 Task: Add a signature Frank Clark containing With thanks and sincere wishes, Frank Clark to email address softage.1@softage.net and add a label Supplies
Action: Mouse moved to (401, 654)
Screenshot: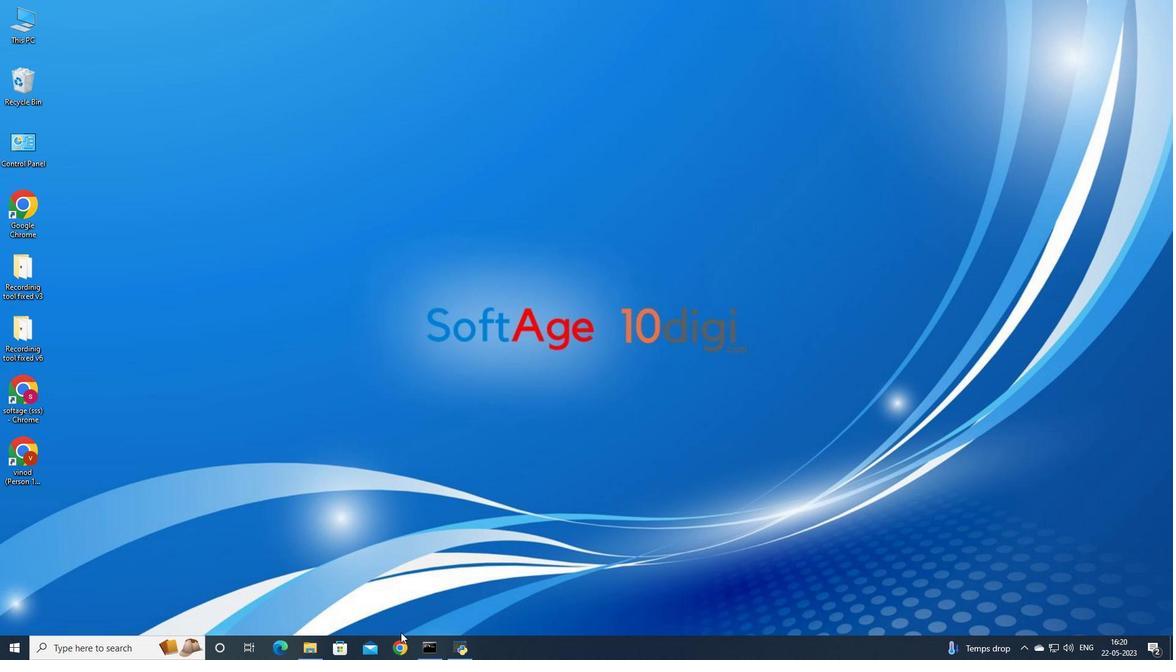 
Action: Mouse pressed left at (401, 654)
Screenshot: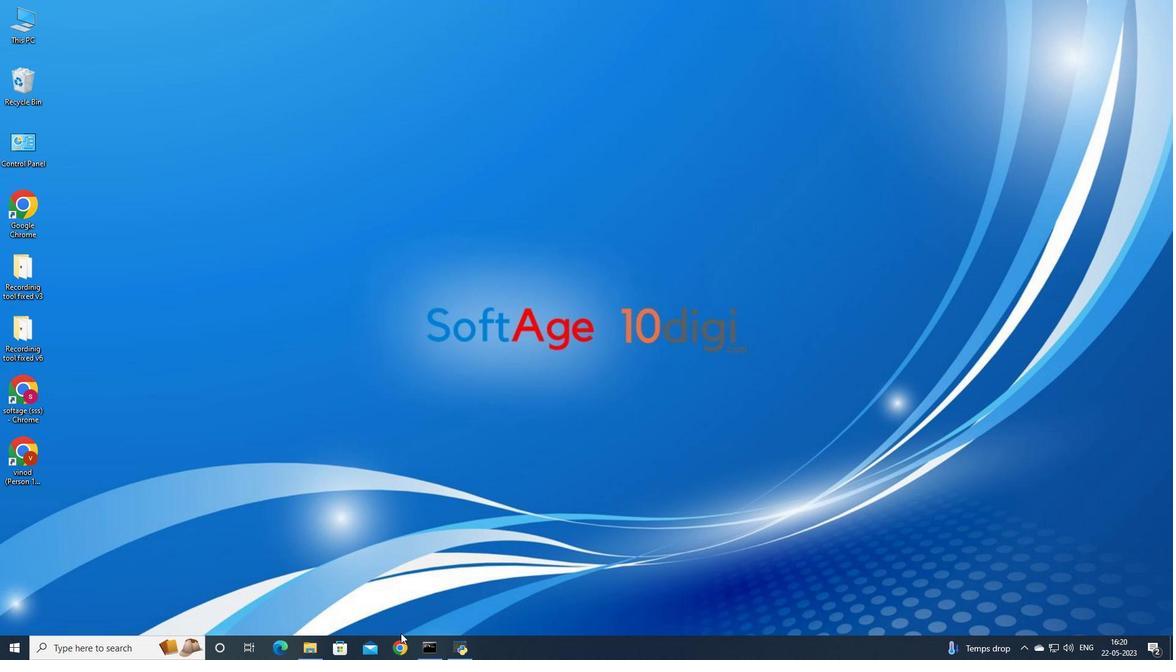 
Action: Mouse moved to (562, 401)
Screenshot: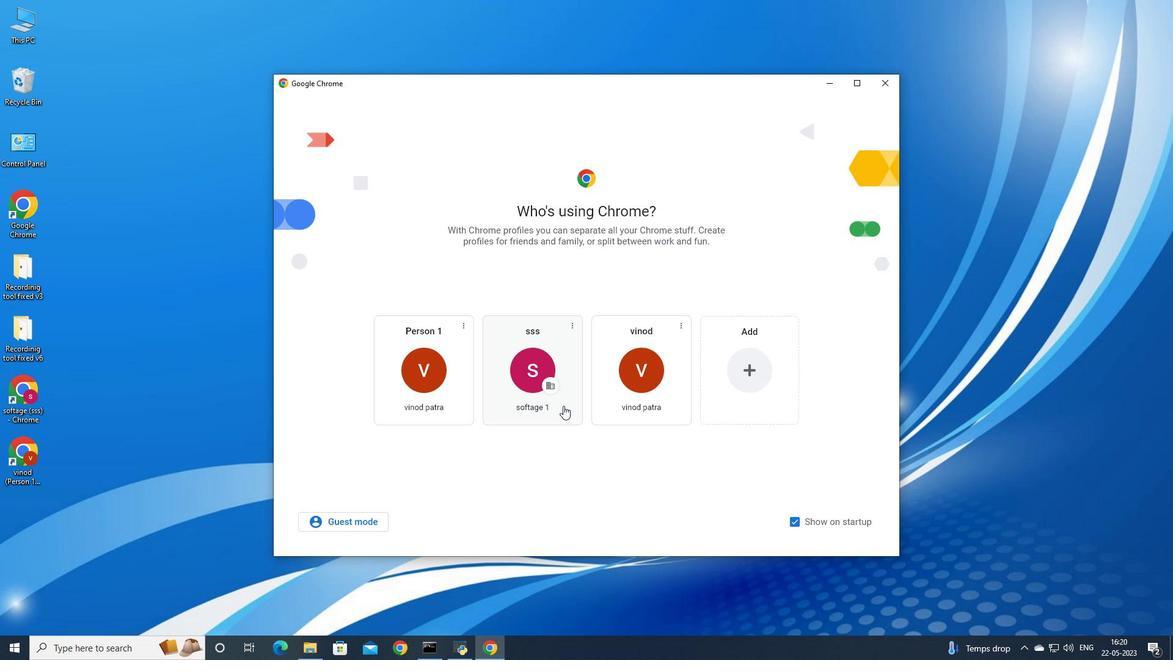 
Action: Mouse pressed left at (562, 401)
Screenshot: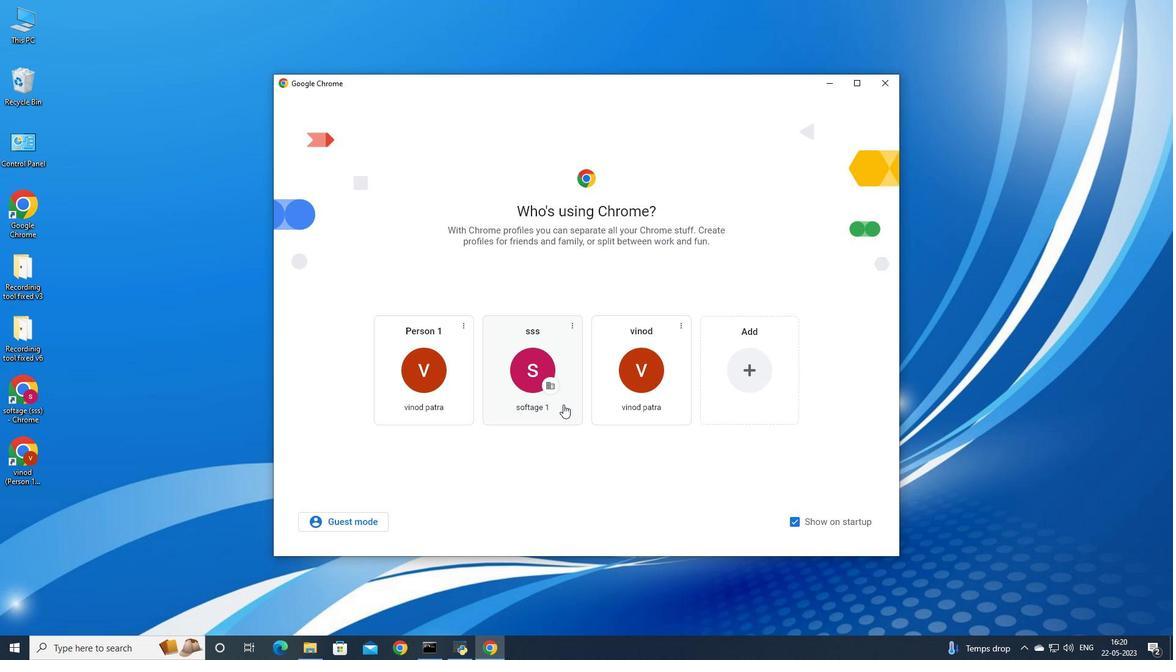 
Action: Mouse moved to (1058, 66)
Screenshot: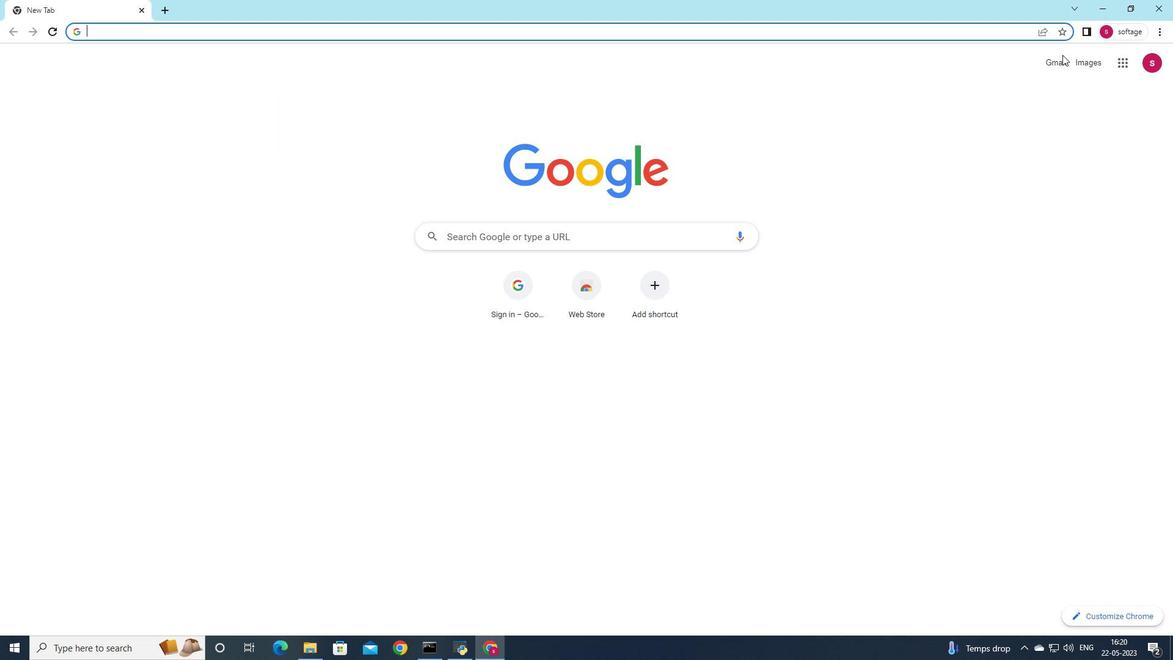 
Action: Mouse pressed left at (1058, 66)
Screenshot: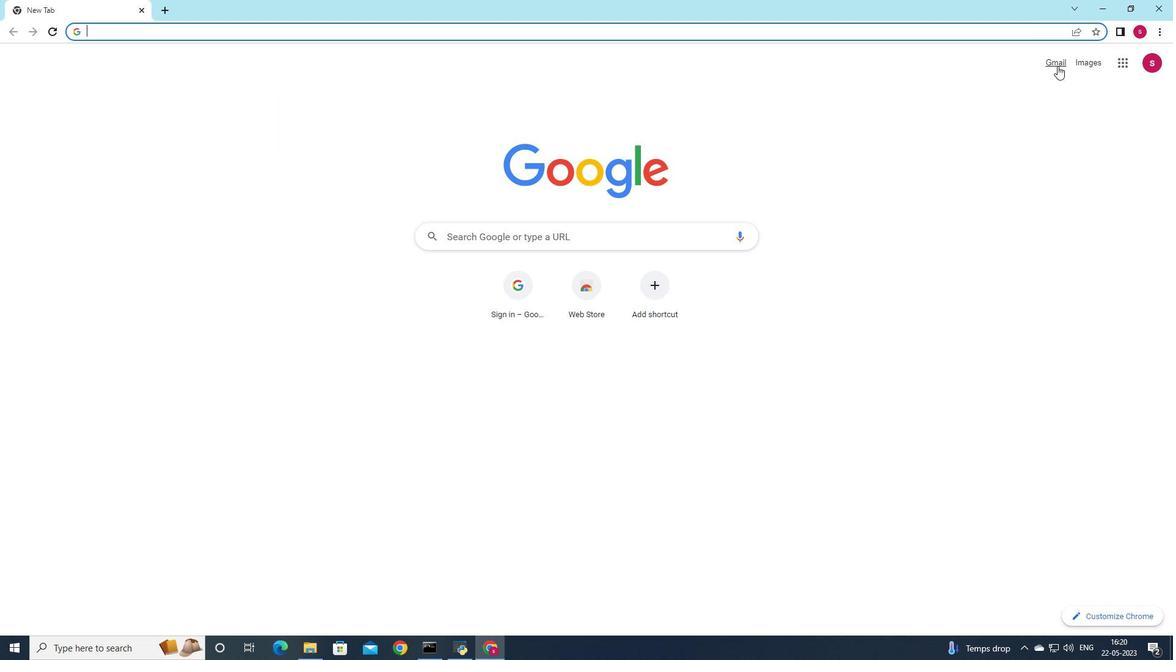 
Action: Mouse moved to (1035, 77)
Screenshot: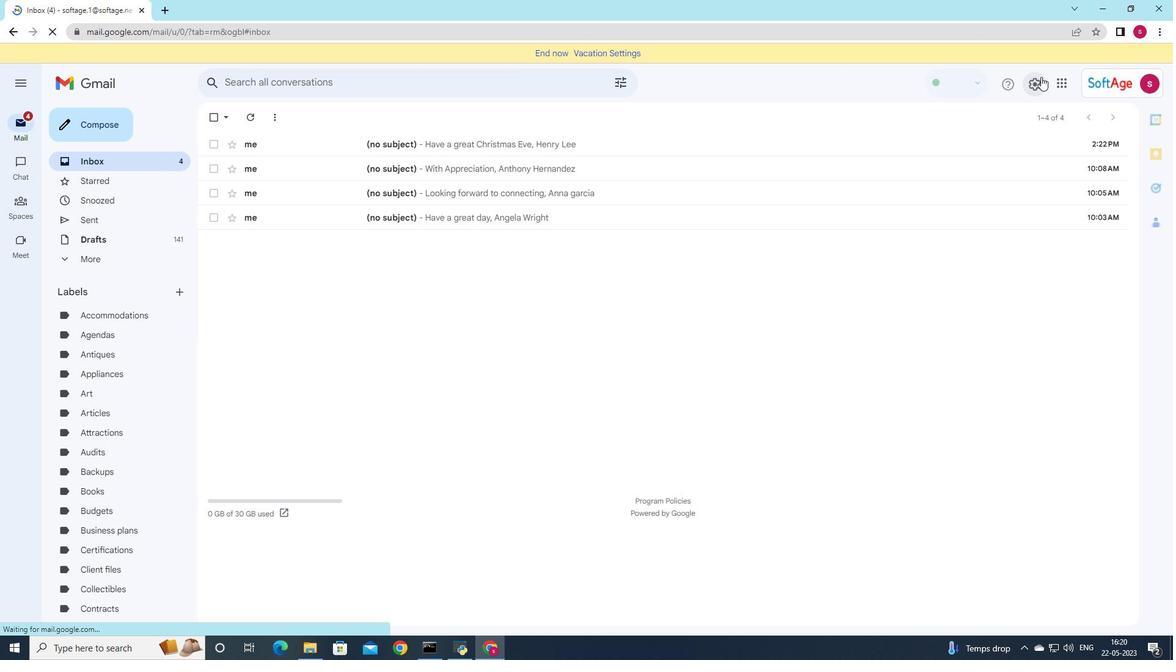 
Action: Mouse pressed left at (1035, 77)
Screenshot: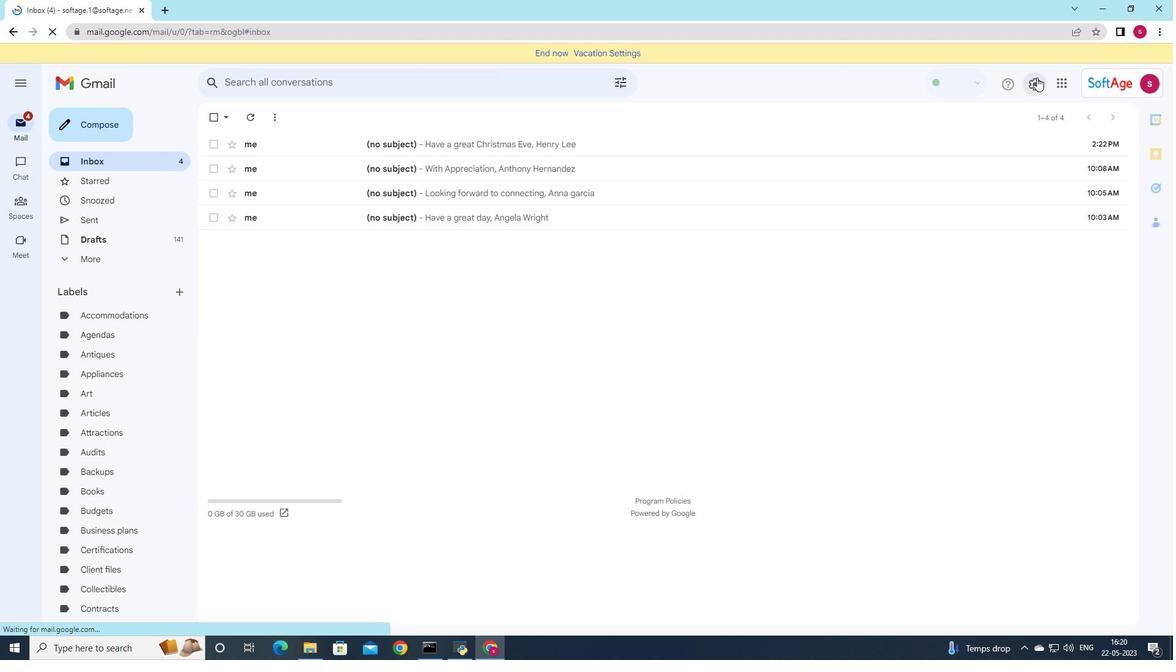 
Action: Mouse moved to (1044, 148)
Screenshot: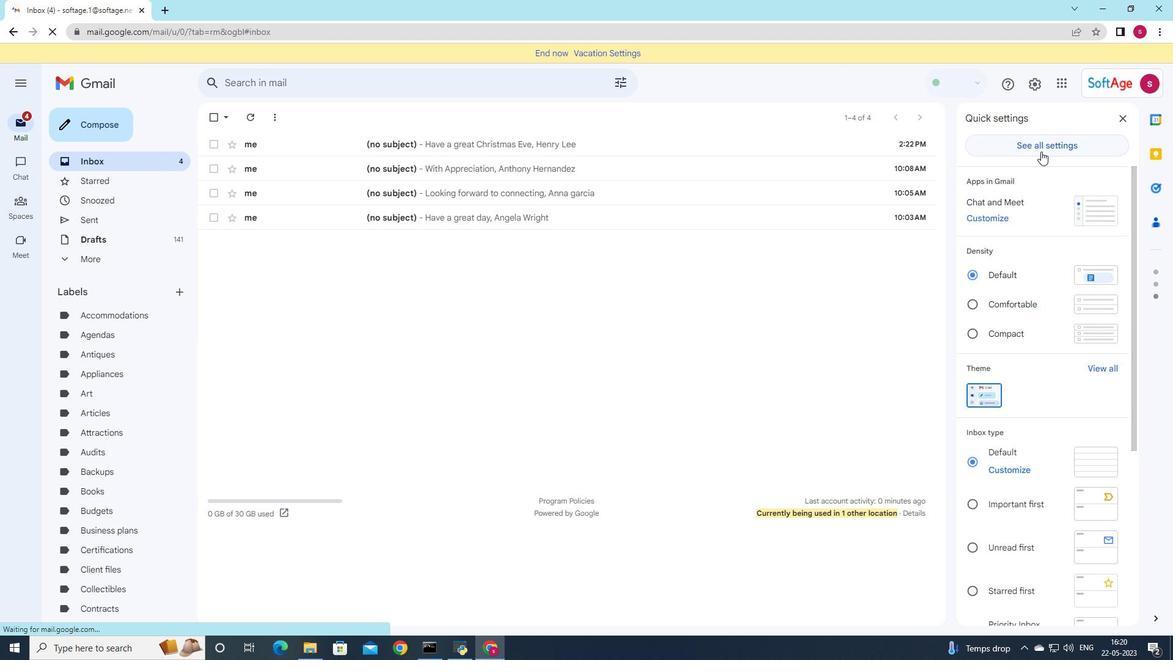 
Action: Mouse pressed left at (1044, 148)
Screenshot: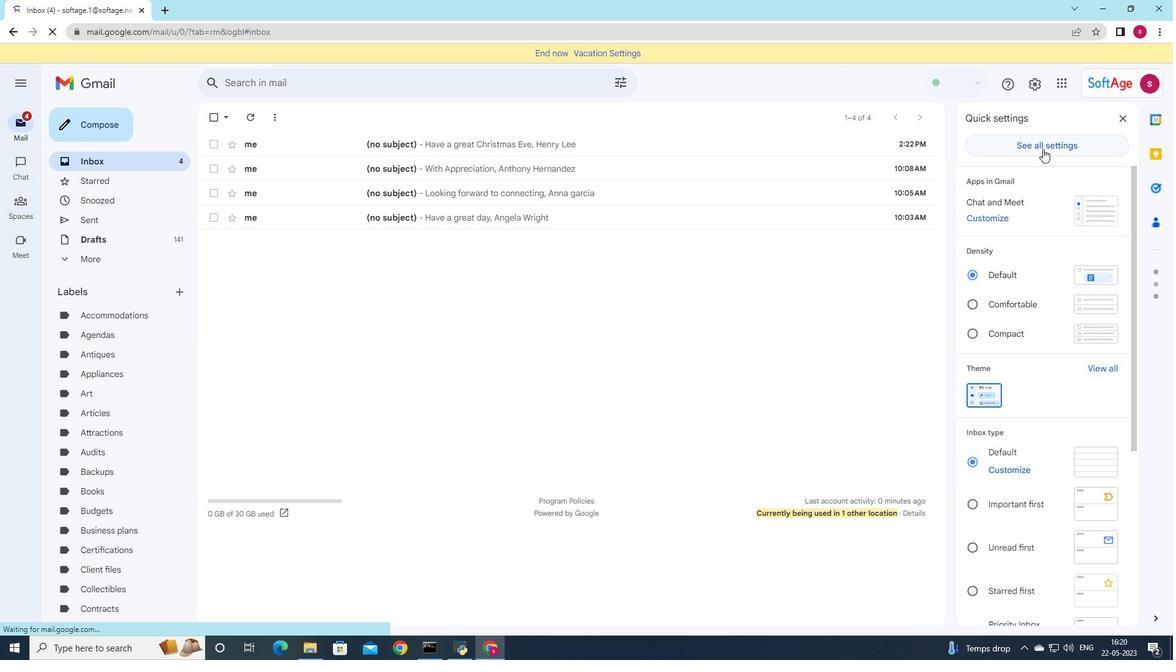 
Action: Mouse moved to (534, 253)
Screenshot: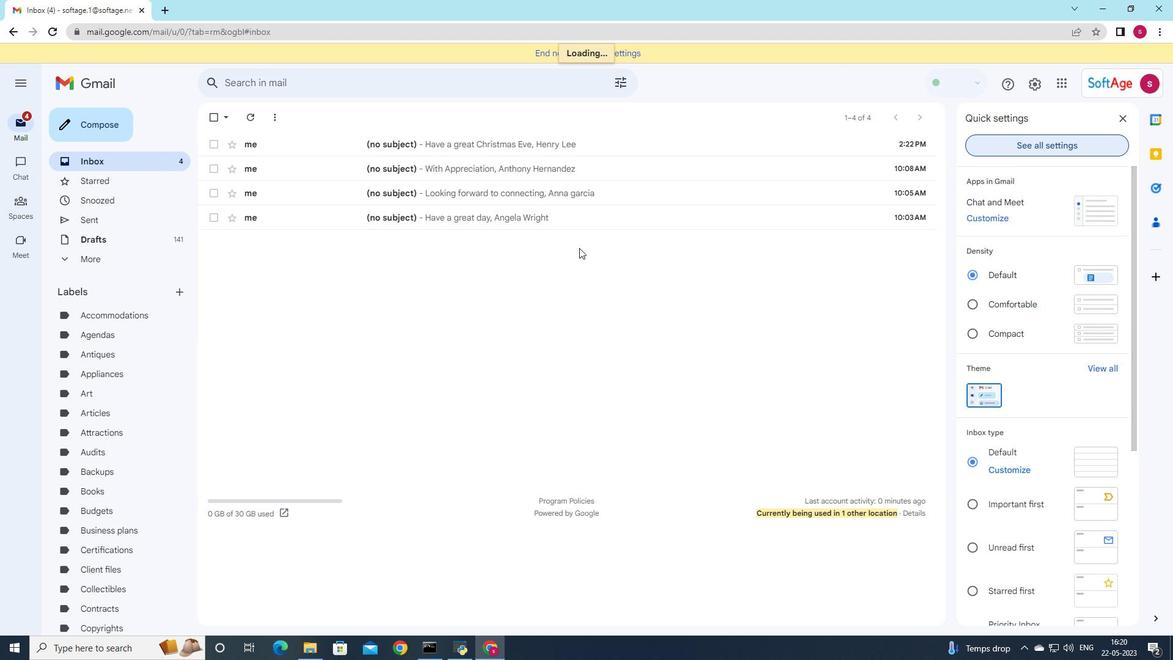 
Action: Mouse scrolled (534, 253) with delta (0, 0)
Screenshot: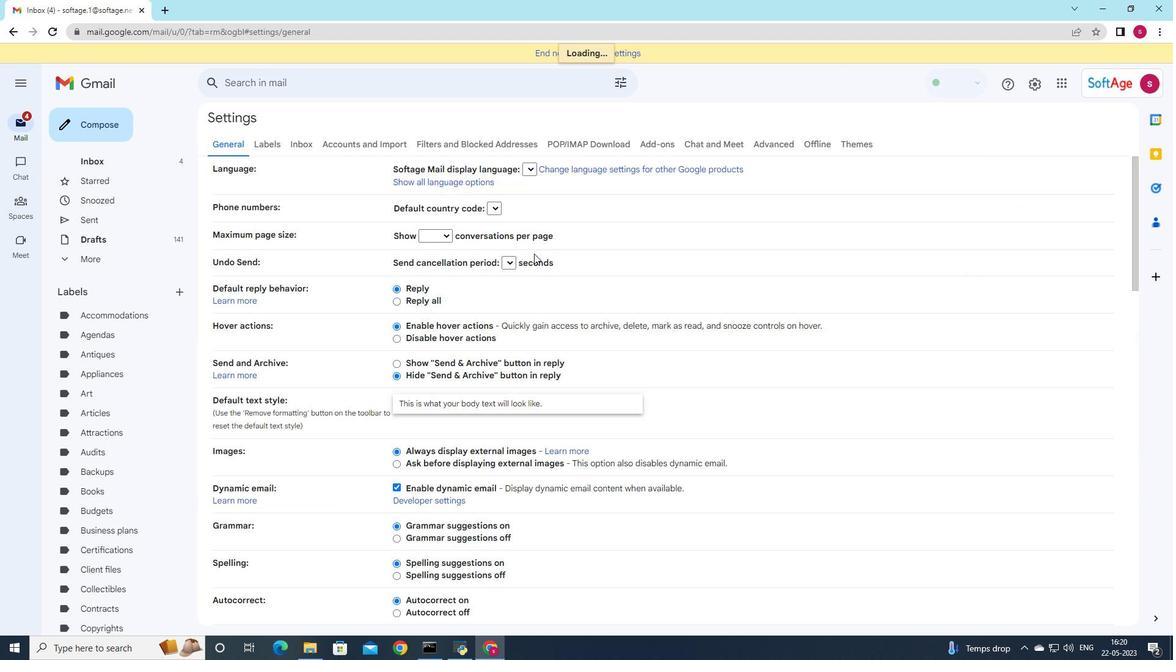 
Action: Mouse scrolled (534, 253) with delta (0, 0)
Screenshot: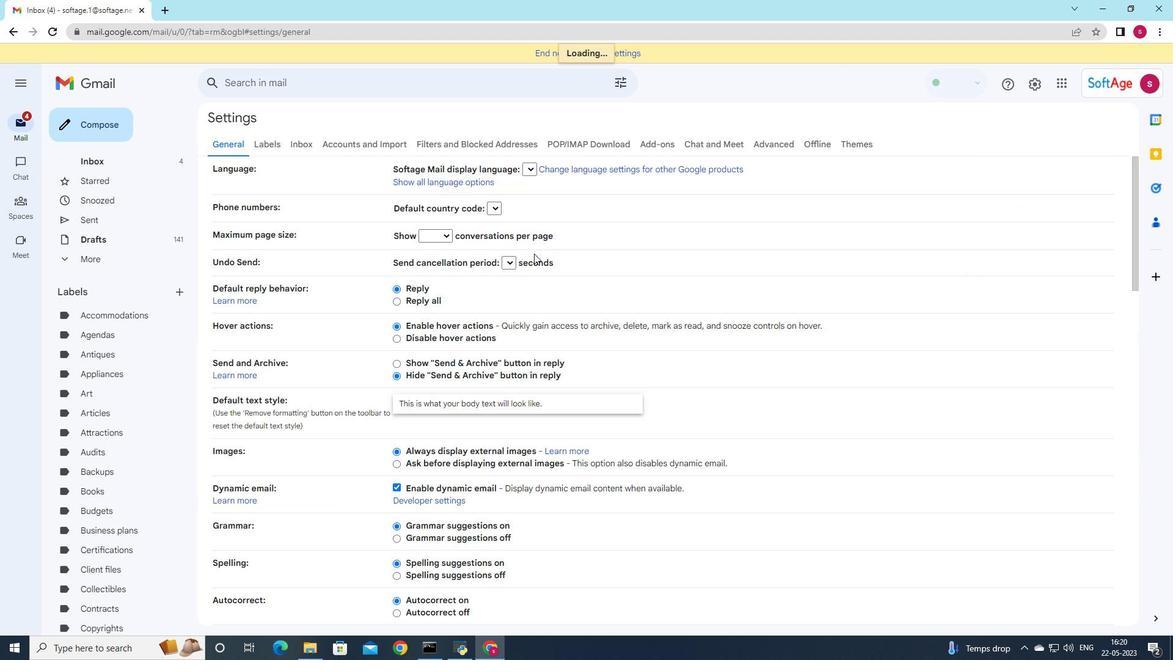 
Action: Mouse scrolled (534, 253) with delta (0, 0)
Screenshot: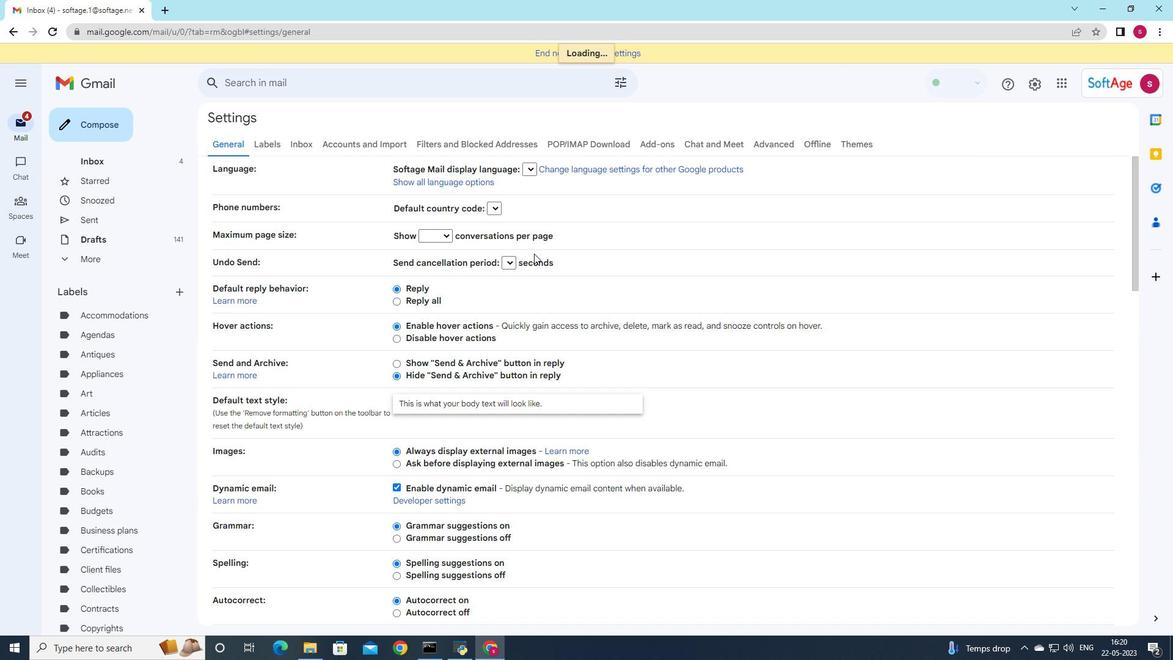 
Action: Mouse scrolled (534, 253) with delta (0, 0)
Screenshot: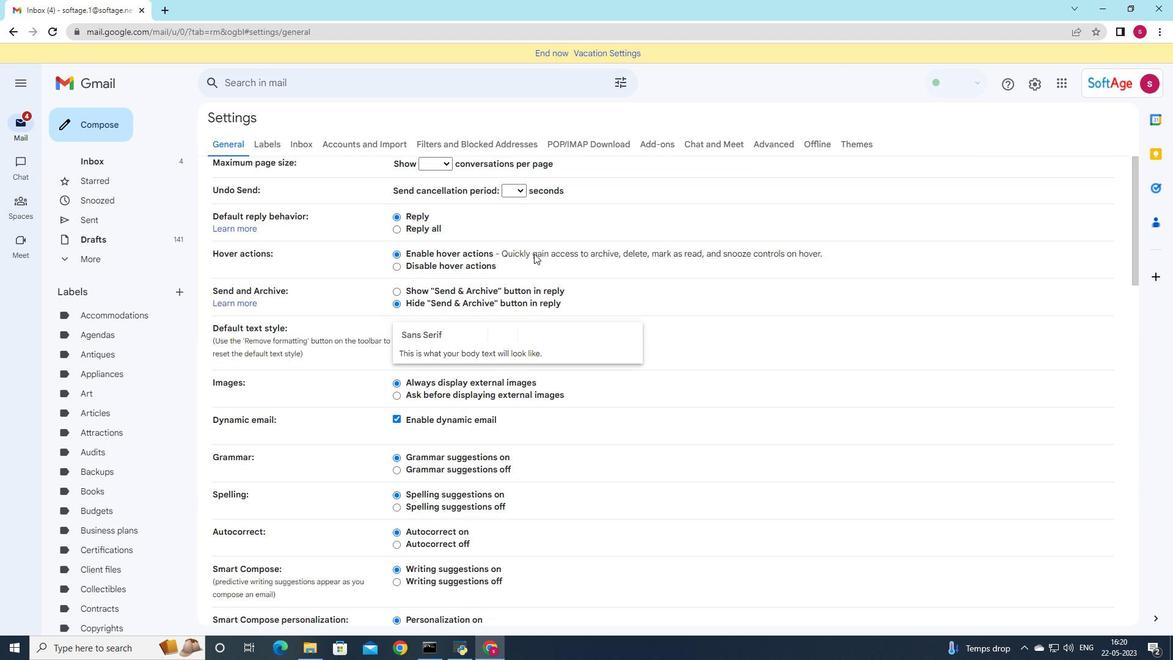 
Action: Mouse scrolled (534, 253) with delta (0, 0)
Screenshot: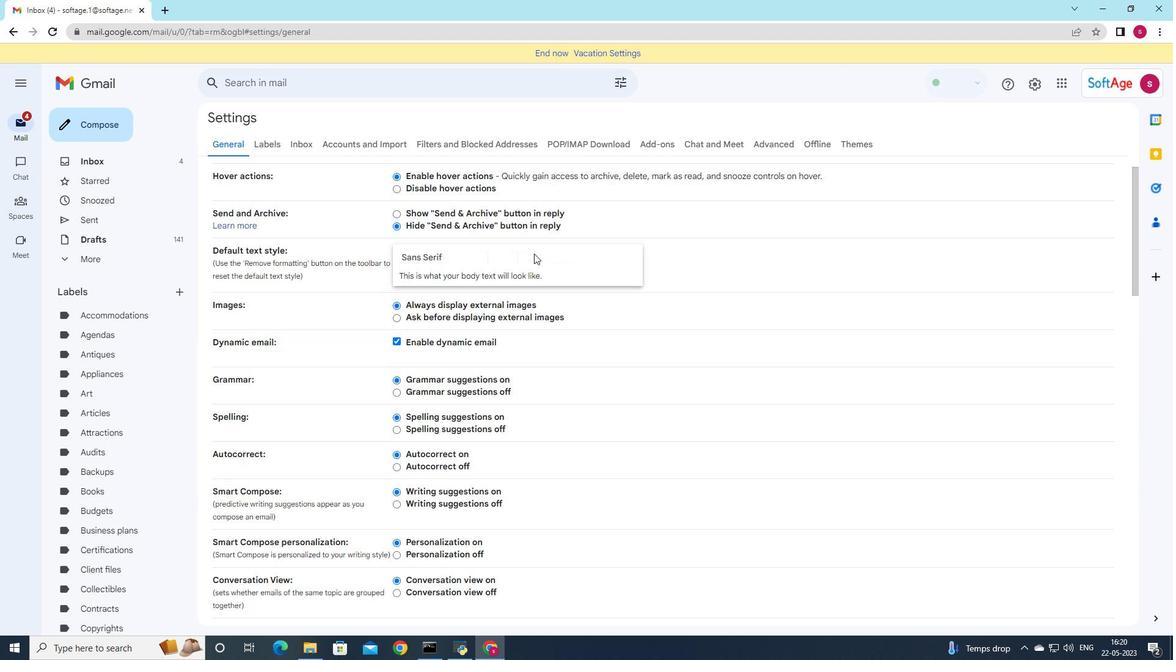 
Action: Mouse scrolled (534, 253) with delta (0, 0)
Screenshot: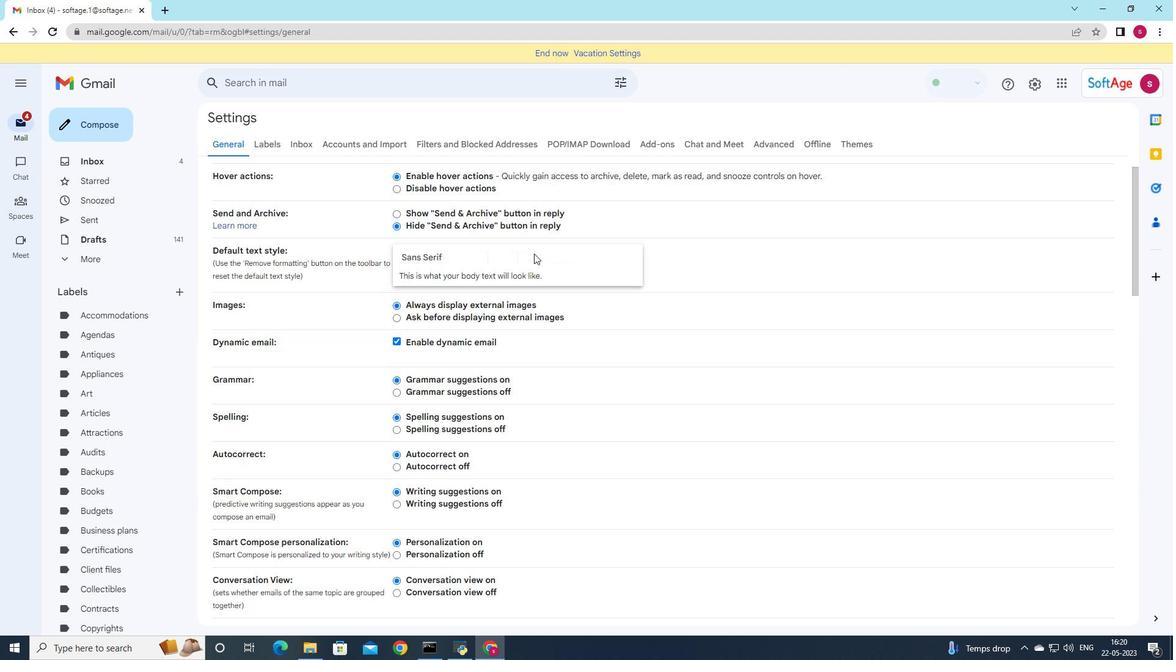 
Action: Mouse scrolled (534, 253) with delta (0, 0)
Screenshot: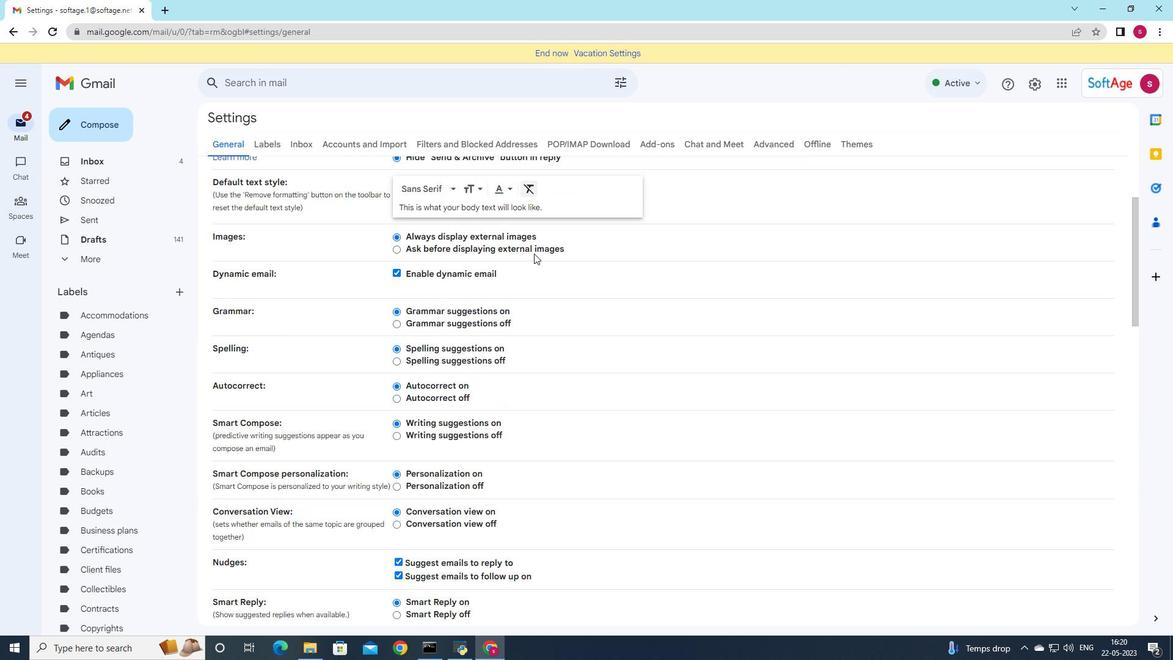 
Action: Mouse scrolled (534, 253) with delta (0, 0)
Screenshot: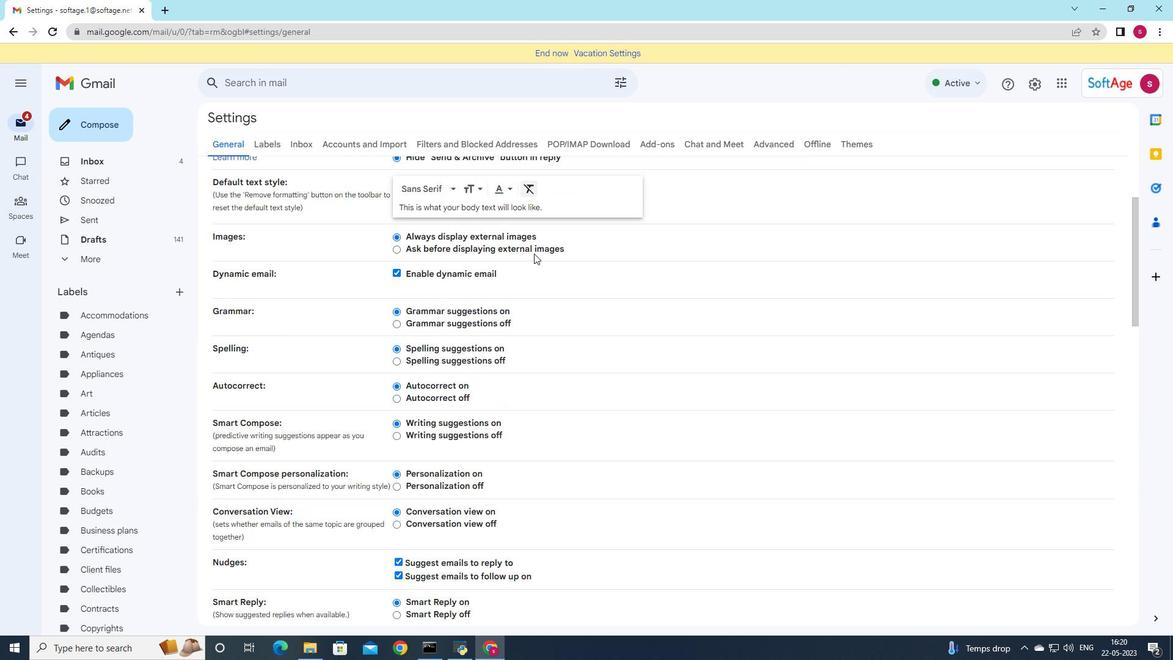 
Action: Mouse scrolled (534, 253) with delta (0, 0)
Screenshot: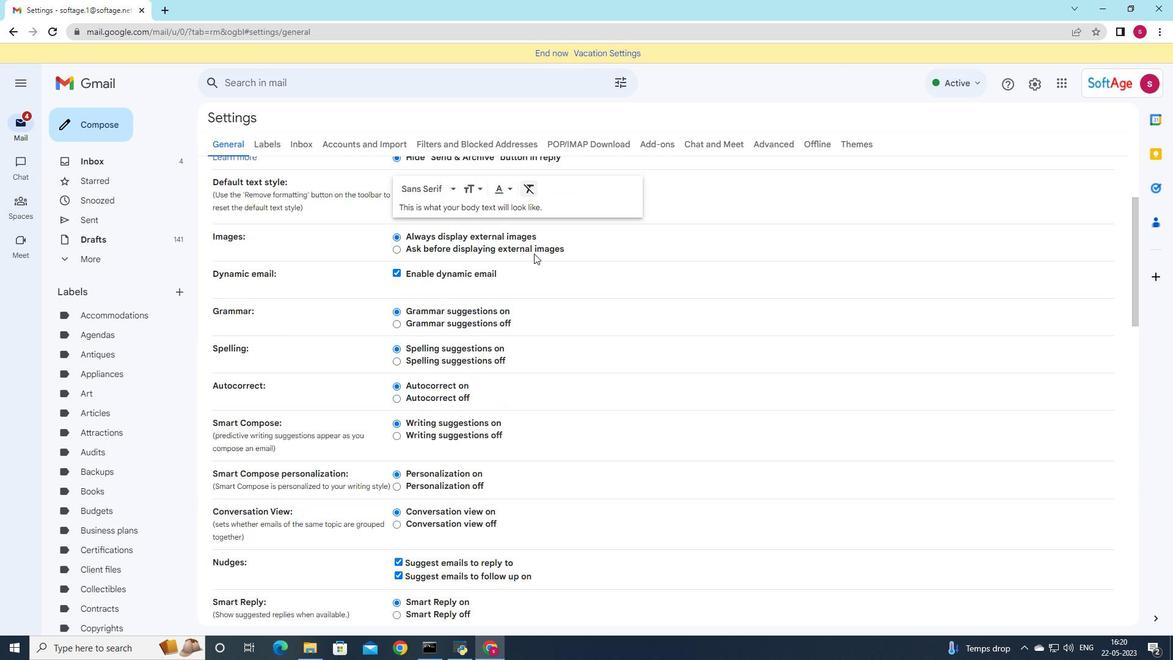 
Action: Mouse scrolled (534, 253) with delta (0, 0)
Screenshot: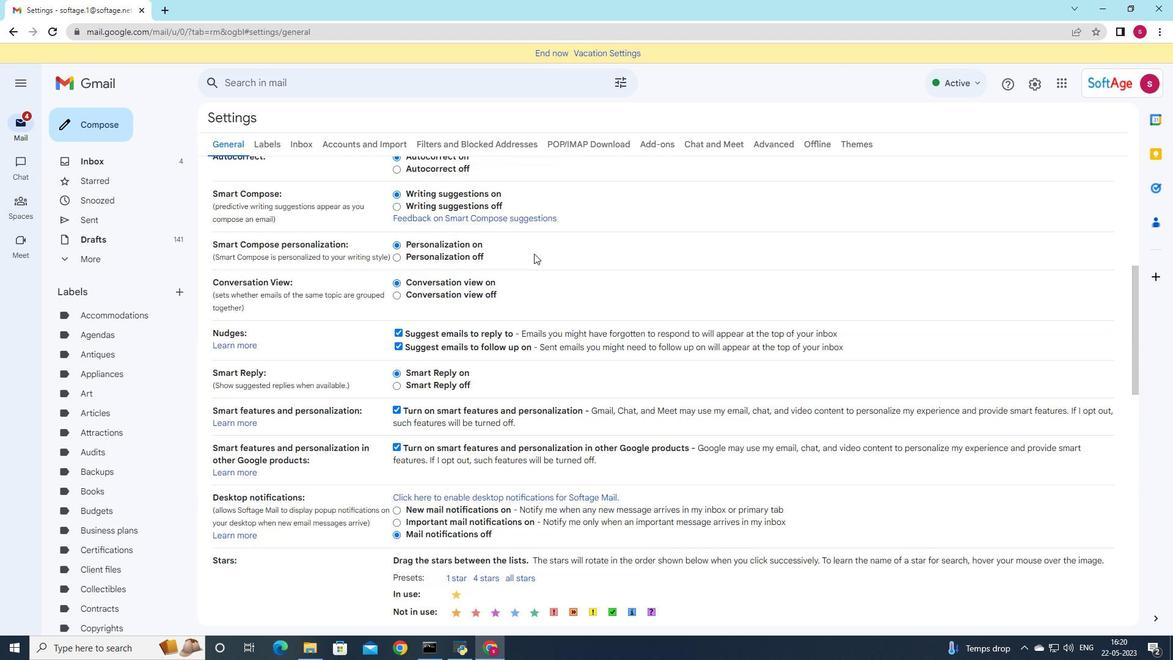
Action: Mouse scrolled (534, 253) with delta (0, 0)
Screenshot: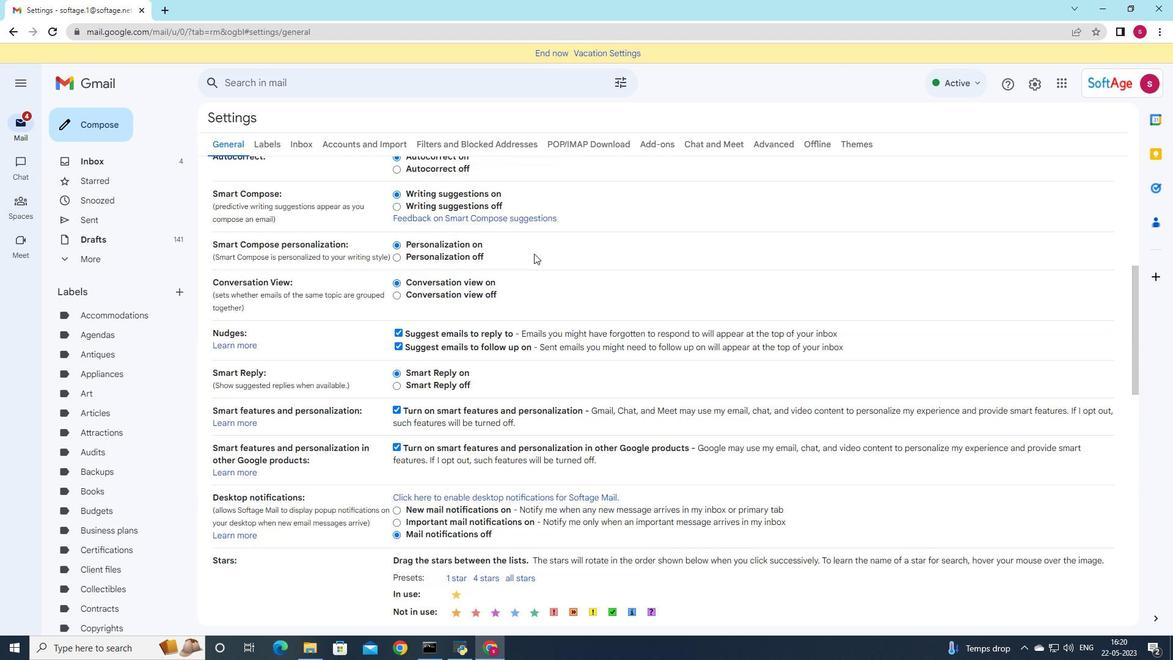 
Action: Mouse scrolled (534, 253) with delta (0, 0)
Screenshot: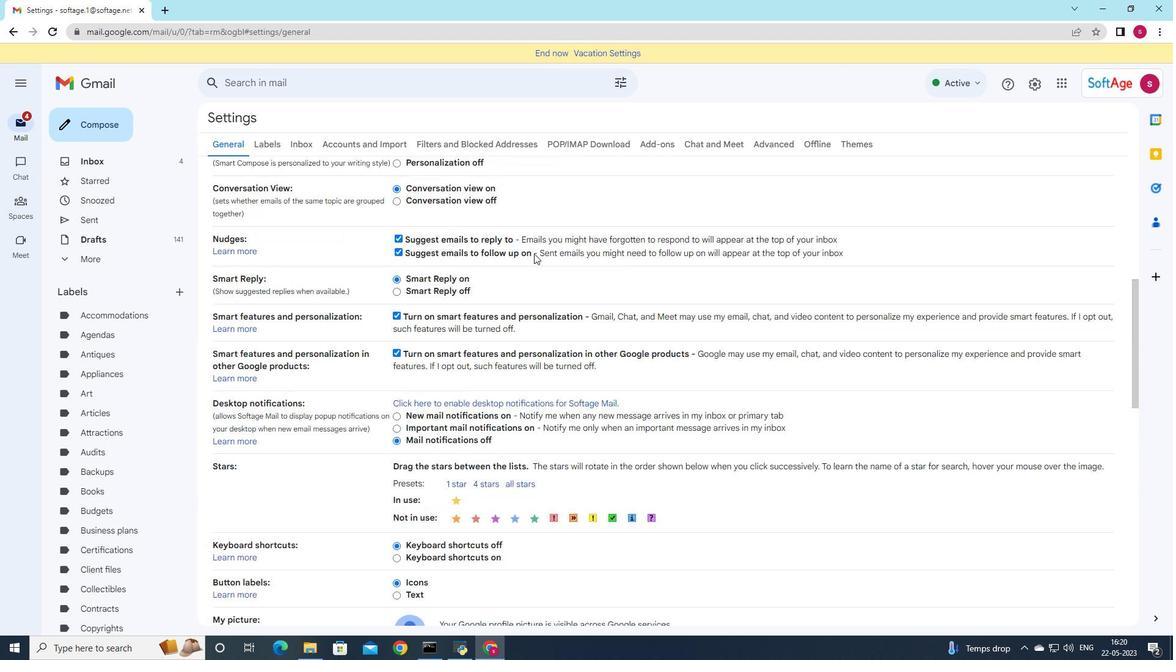 
Action: Mouse scrolled (534, 253) with delta (0, 0)
Screenshot: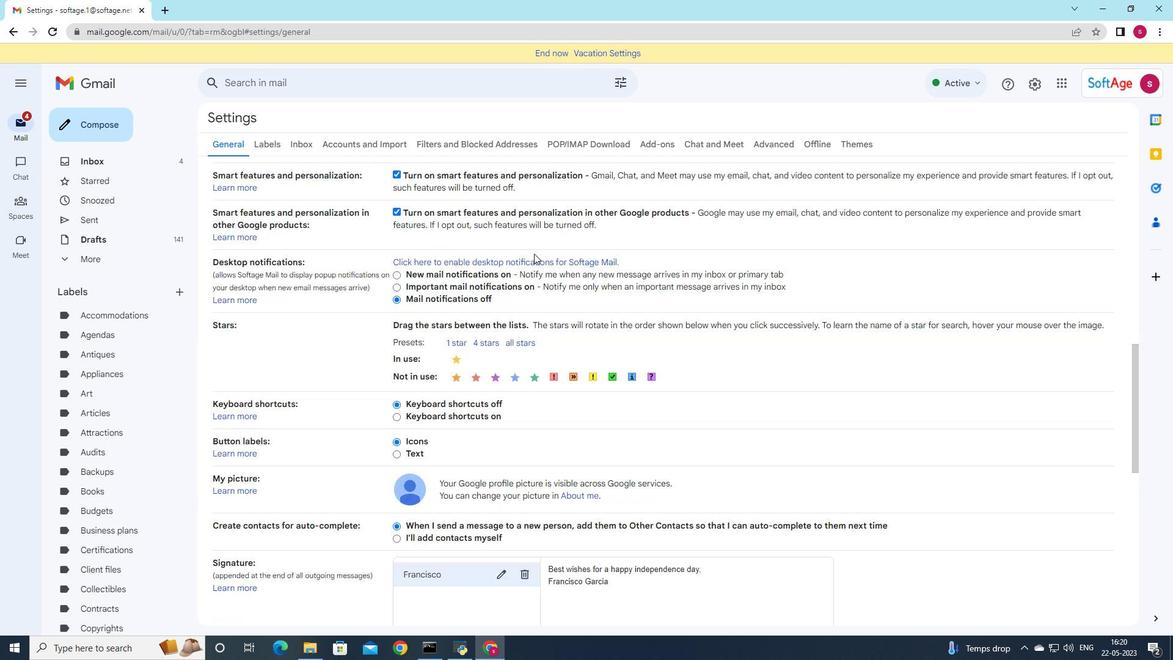 
Action: Mouse scrolled (534, 253) with delta (0, 0)
Screenshot: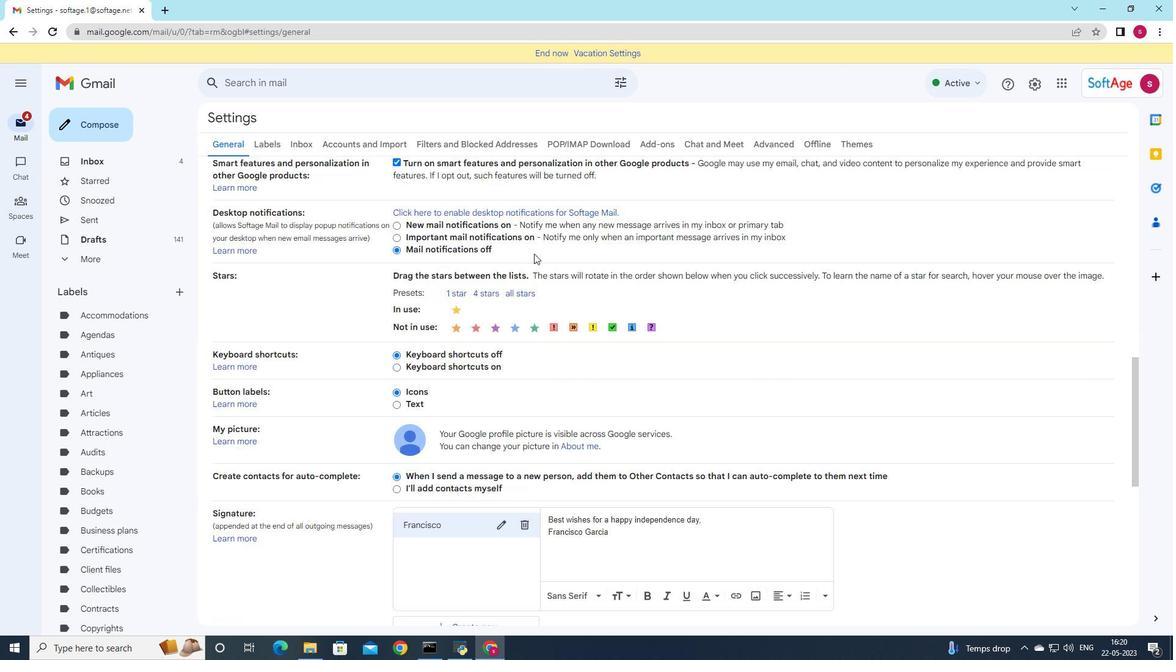 
Action: Mouse scrolled (534, 253) with delta (0, 0)
Screenshot: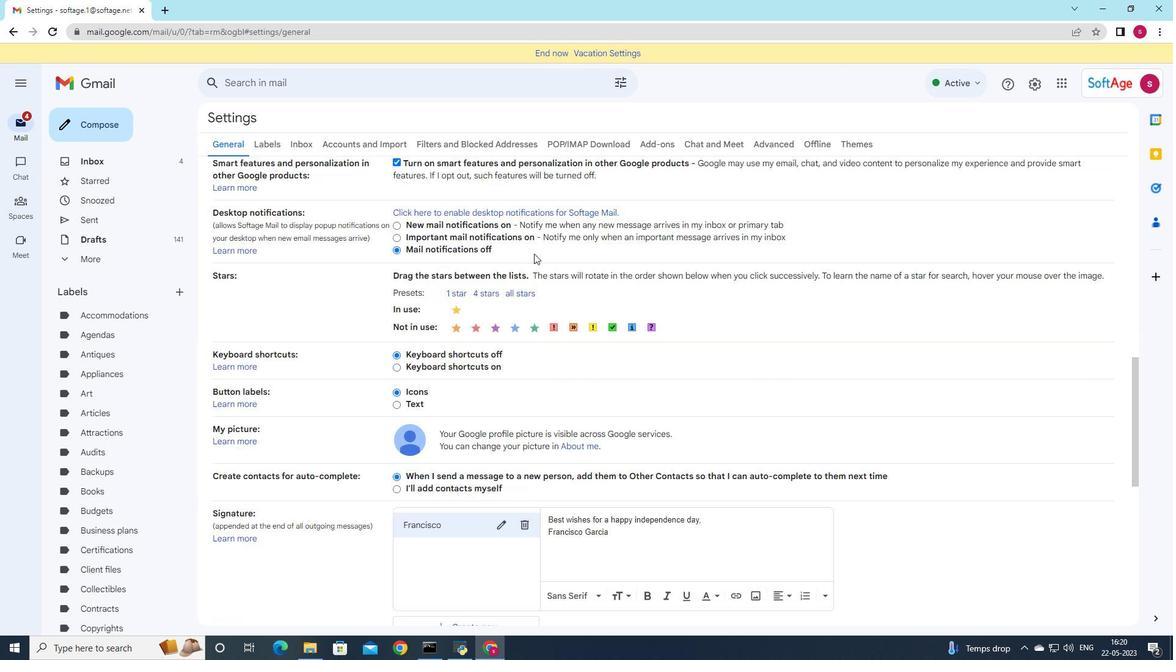 
Action: Mouse scrolled (534, 253) with delta (0, 0)
Screenshot: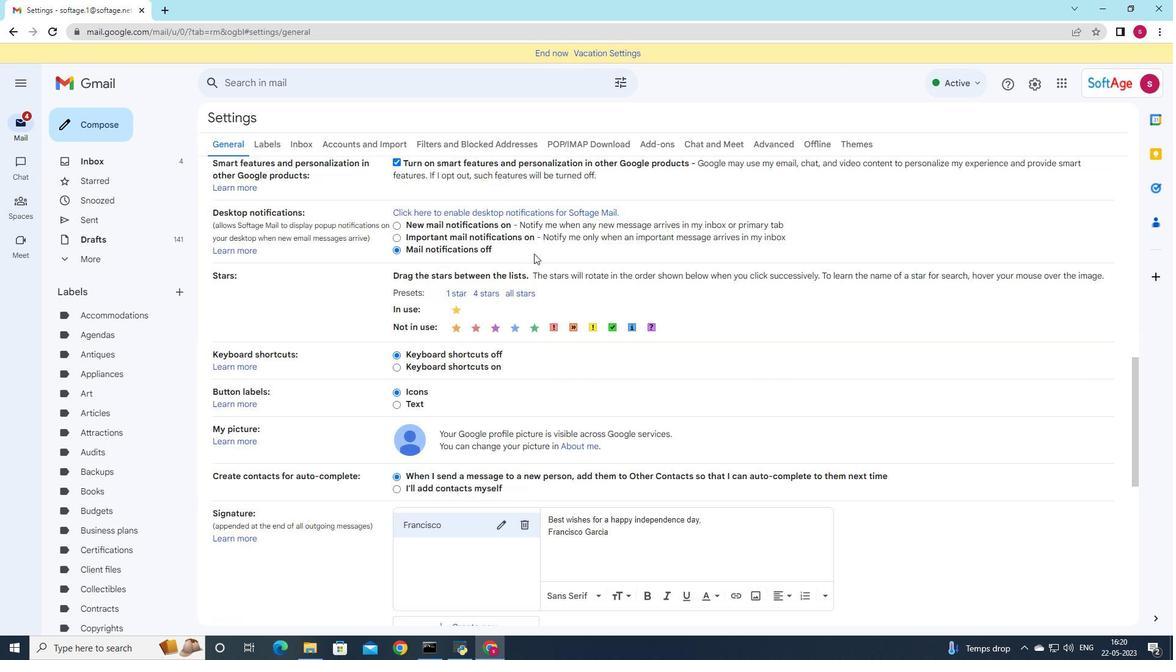 
Action: Mouse moved to (515, 279)
Screenshot: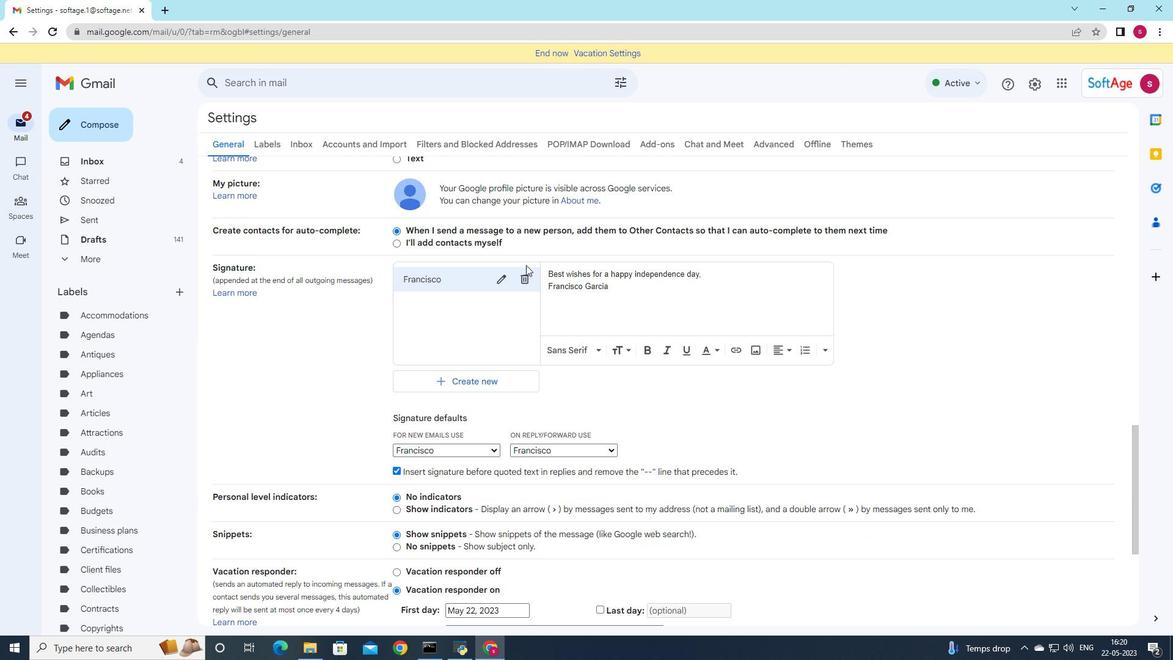 
Action: Mouse pressed left at (515, 279)
Screenshot: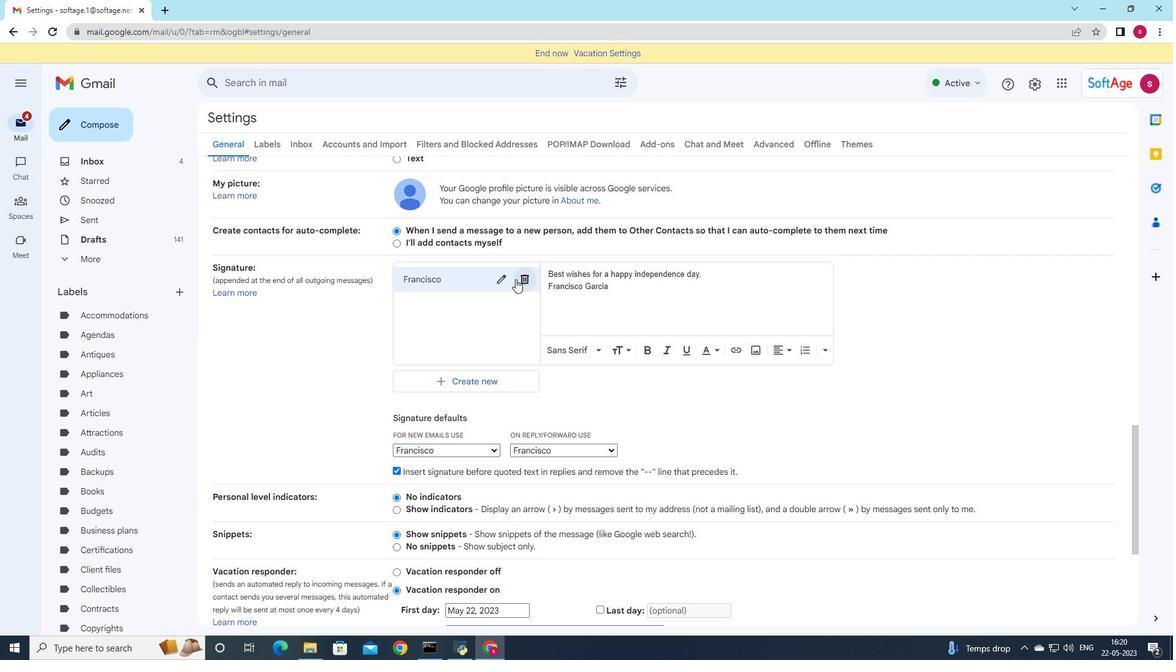 
Action: Mouse moved to (674, 364)
Screenshot: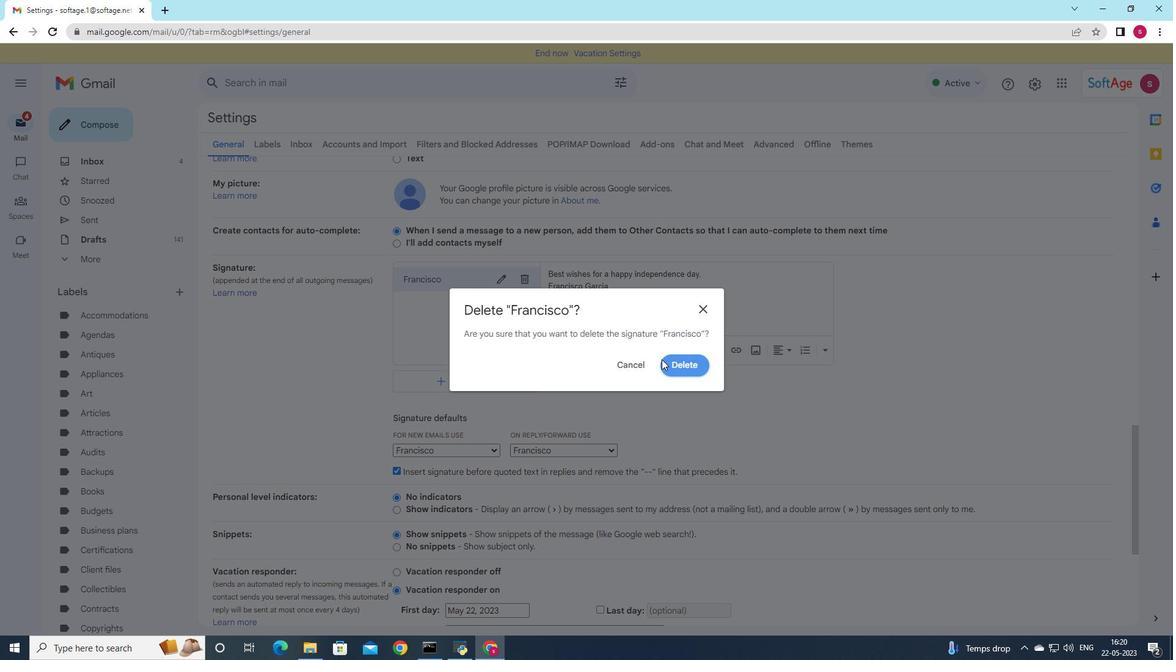 
Action: Mouse pressed left at (674, 364)
Screenshot: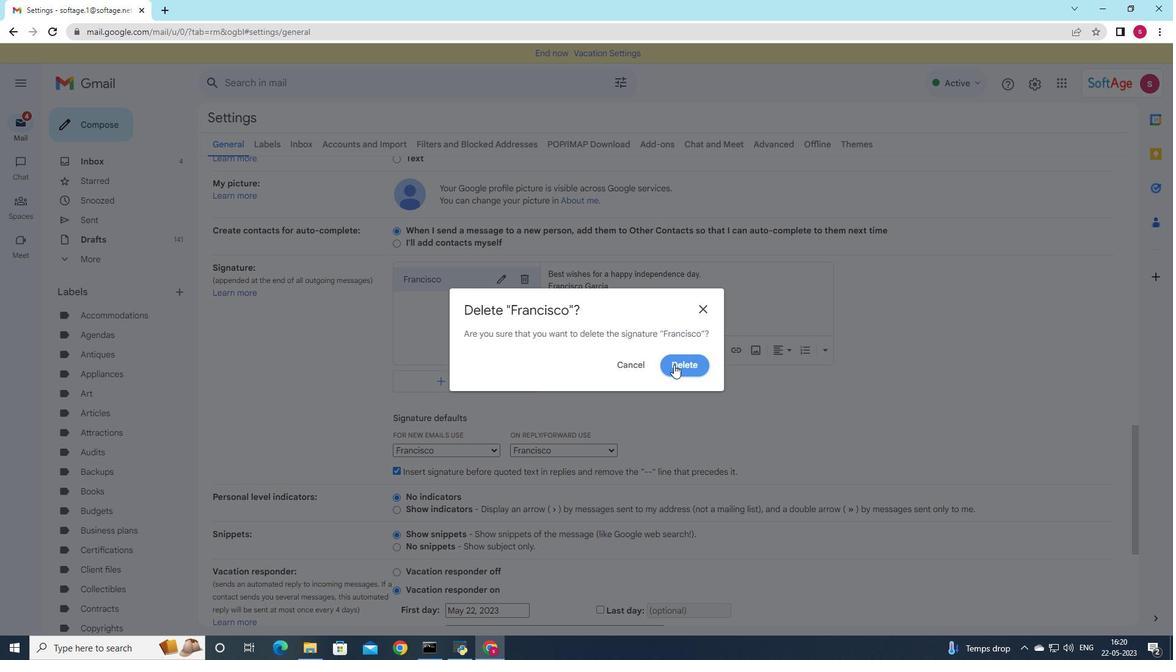 
Action: Mouse moved to (466, 295)
Screenshot: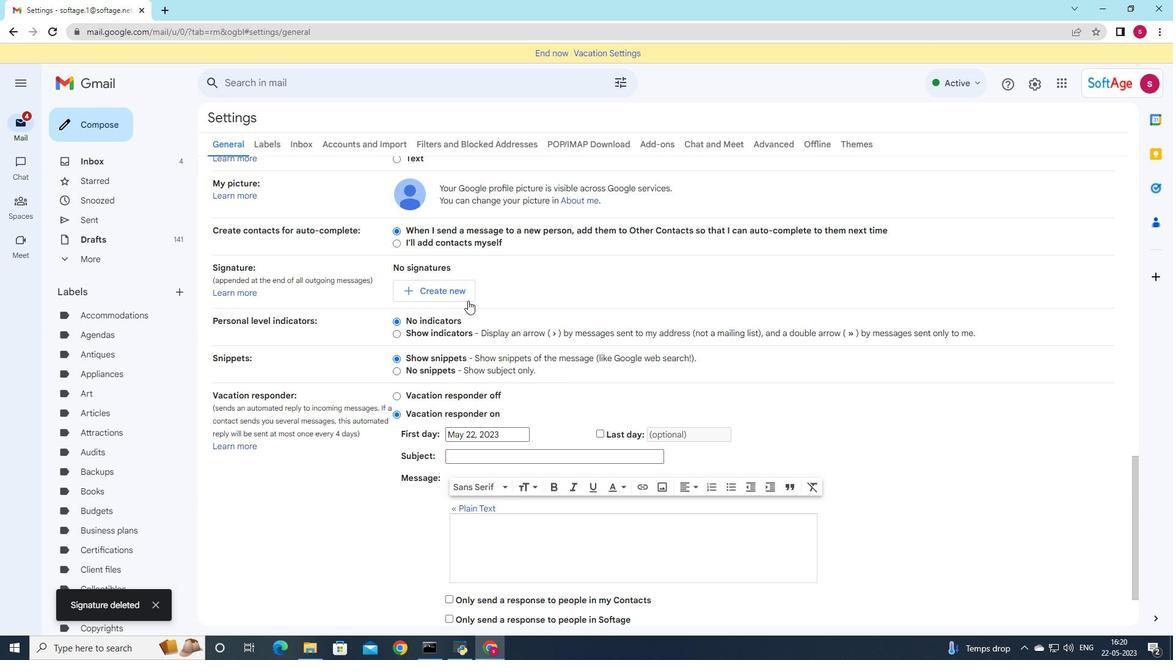 
Action: Mouse pressed left at (466, 295)
Screenshot: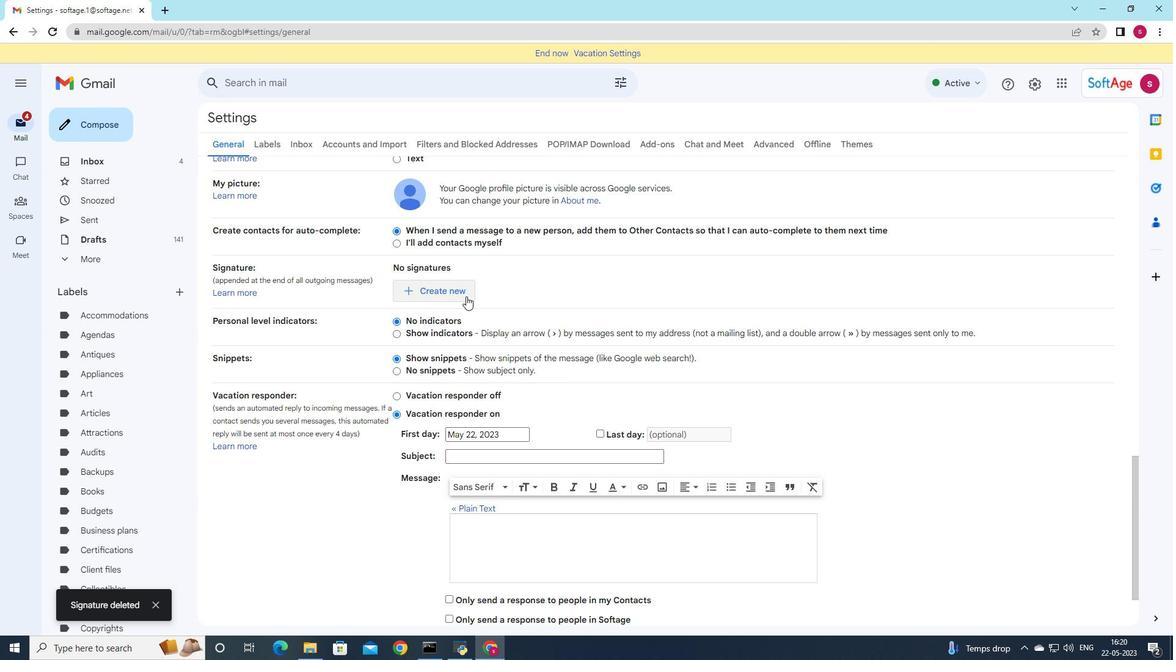
Action: Mouse moved to (577, 321)
Screenshot: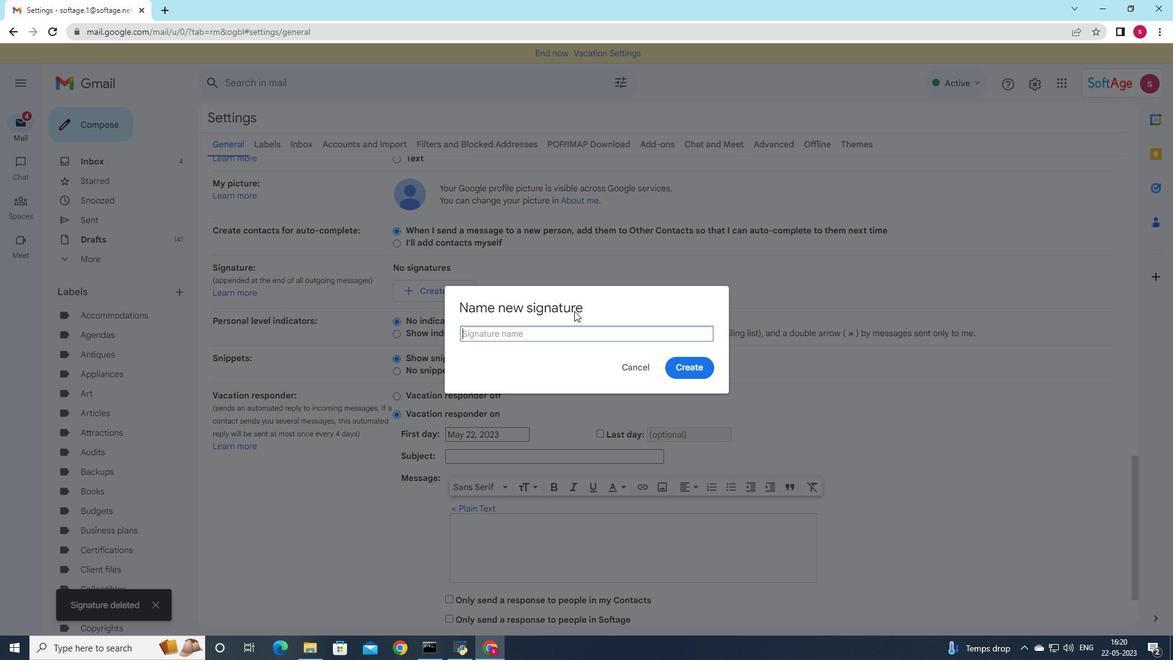 
Action: Key pressed <Key.shift>Frank<Key.space><Key.shift>Clark
Screenshot: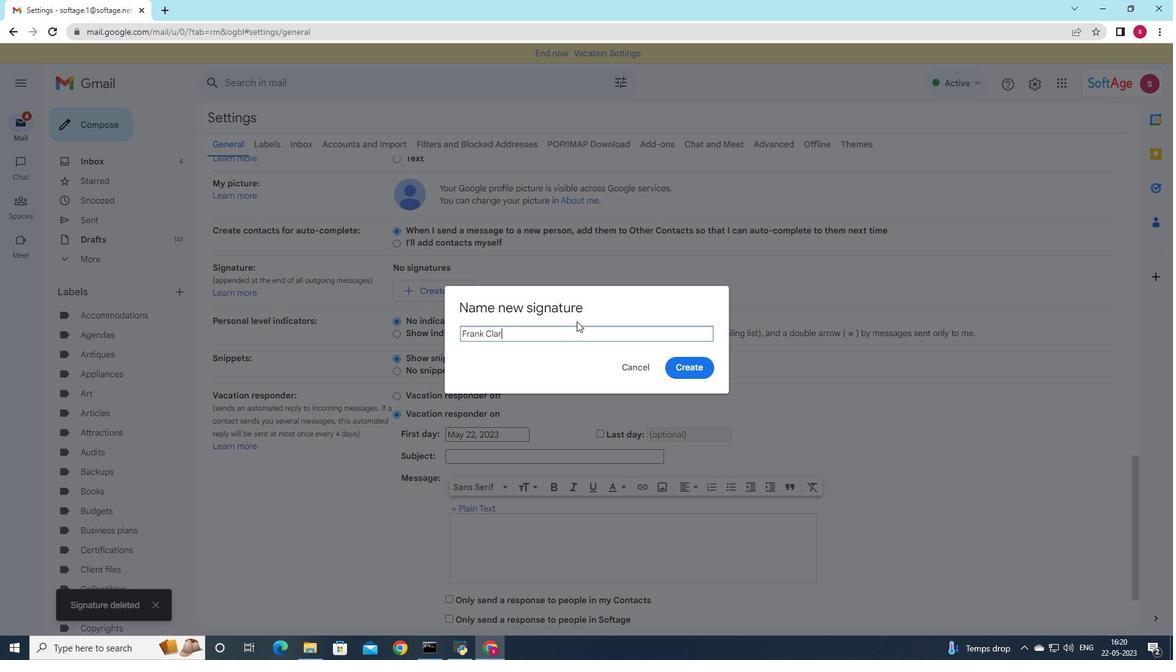 
Action: Mouse moved to (685, 362)
Screenshot: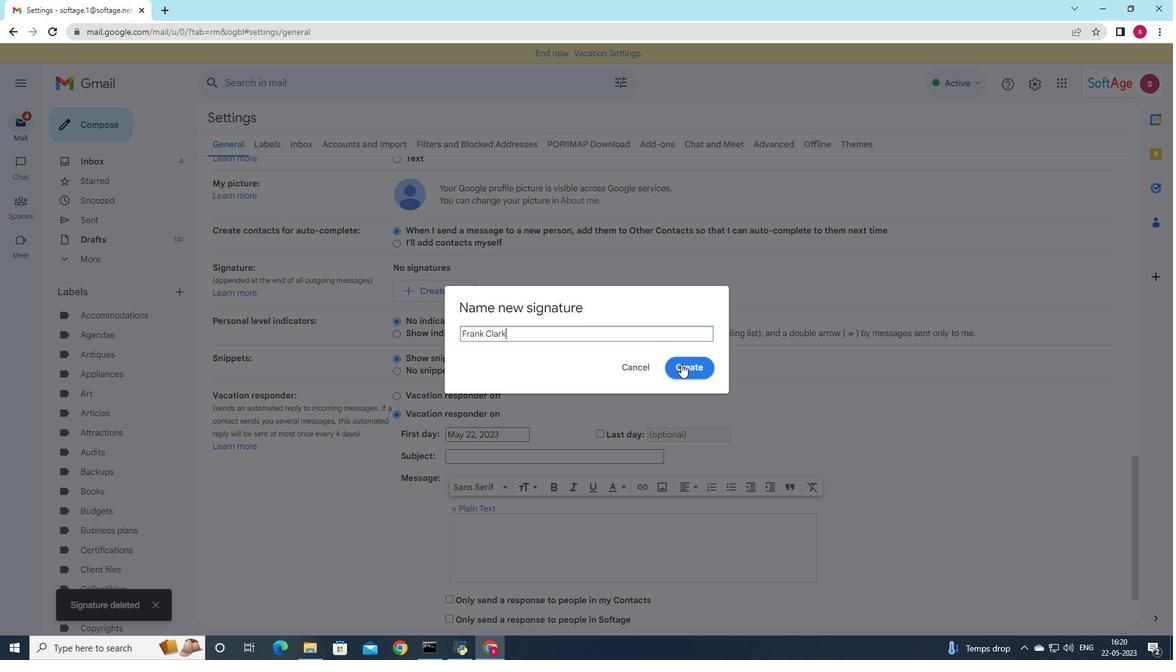 
Action: Mouse pressed left at (685, 362)
Screenshot: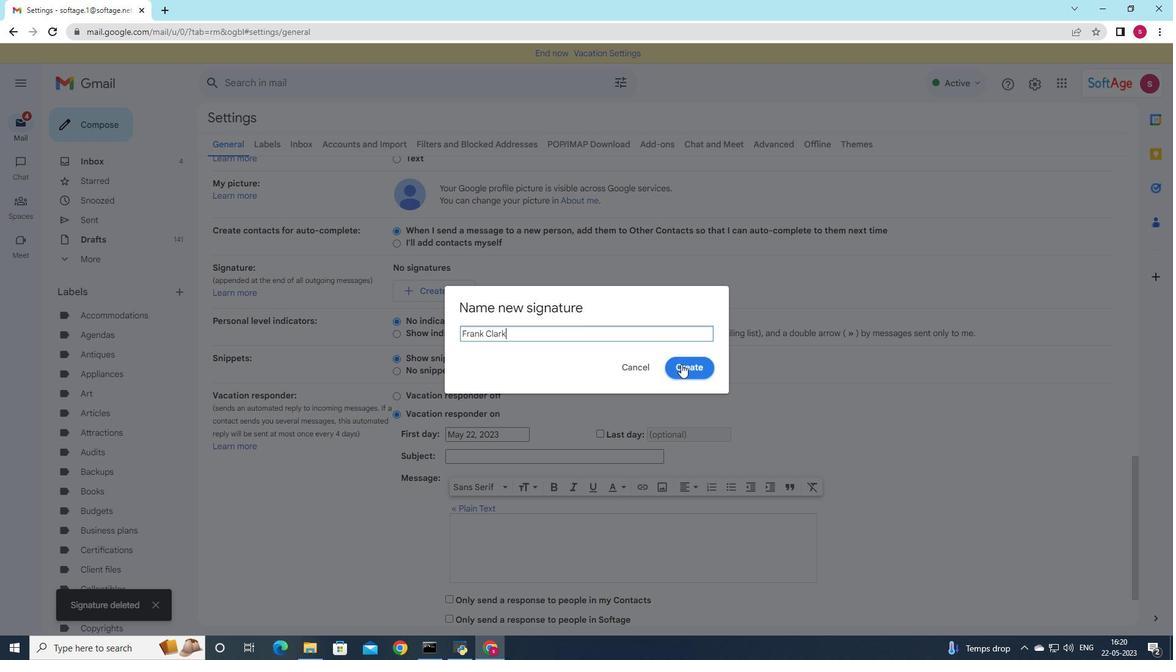 
Action: Mouse moved to (618, 290)
Screenshot: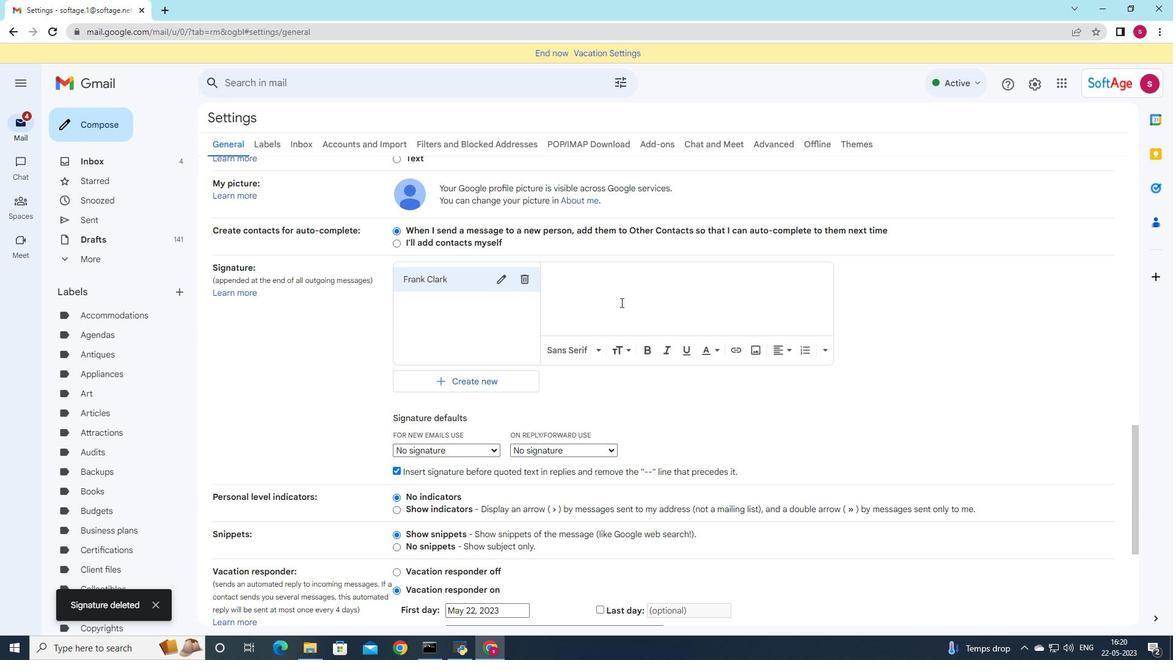 
Action: Mouse pressed left at (618, 290)
Screenshot: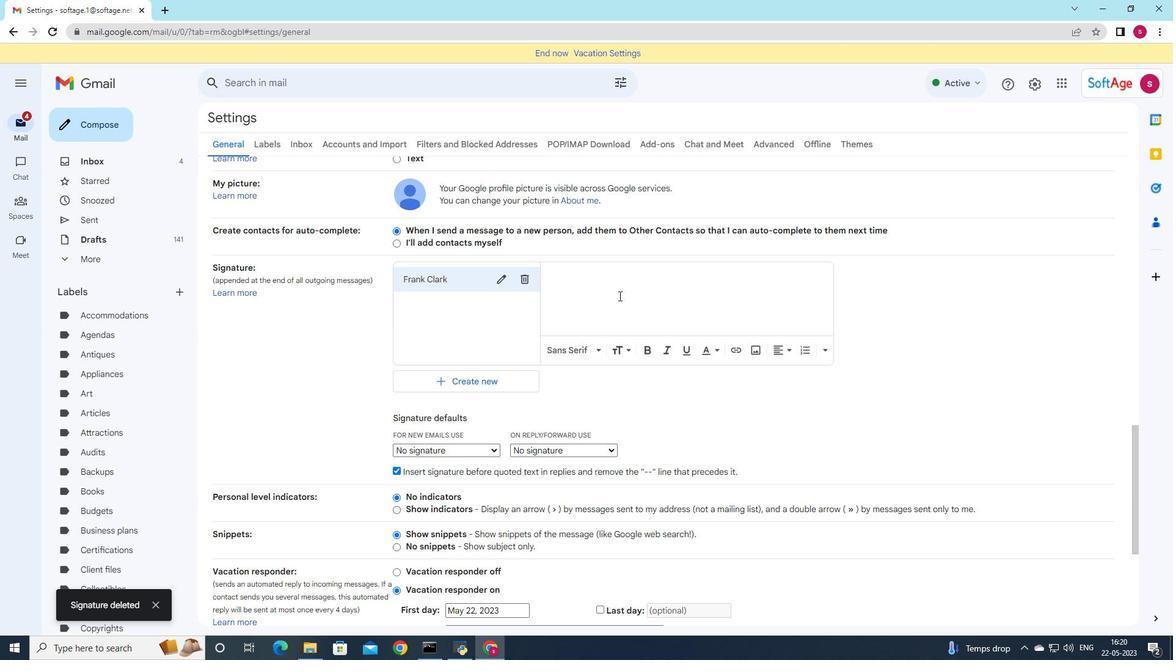 
Action: Key pressed <Key.shift>With<Key.space>thanks<Key.space>and<Key.space>so<Key.backspace>incere<Key.space>wishes<Key.space><Key.backspace>,<Key.enter><Key.shift><Key.shift>Frank<Key.space><Key.shift><Key.shift><Key.shift><Key.shift><Key.shift><Key.shift><Key.shift><Key.shift><Key.shift><Key.shift><Key.shift>Clark
Screenshot: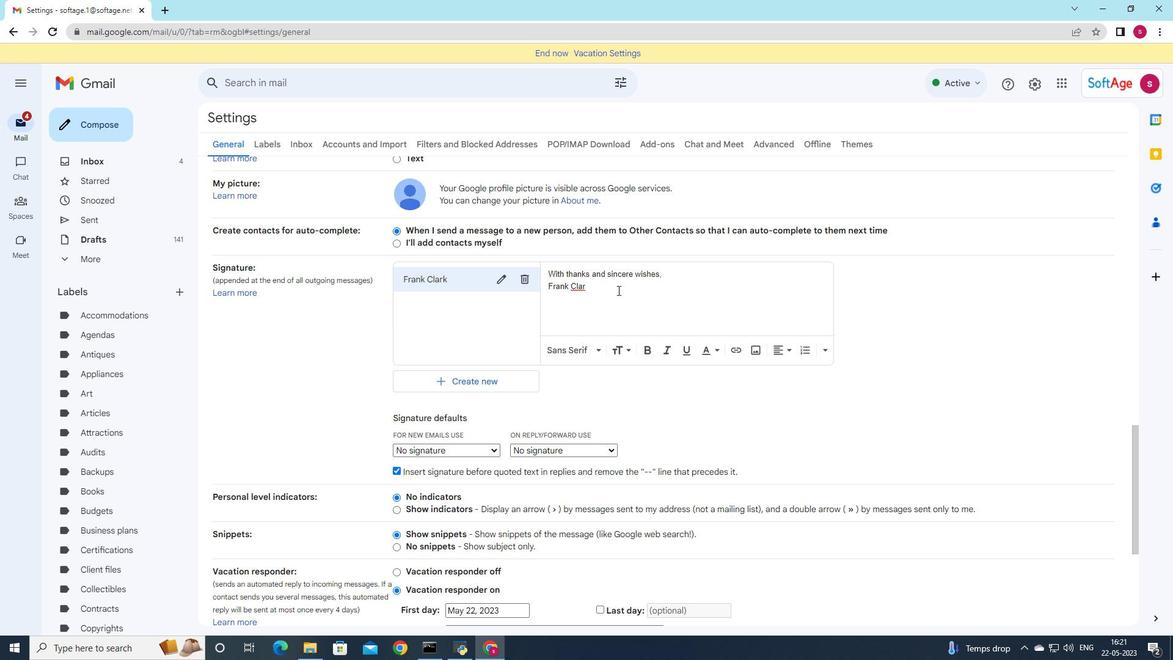 
Action: Mouse scrolled (618, 289) with delta (0, 0)
Screenshot: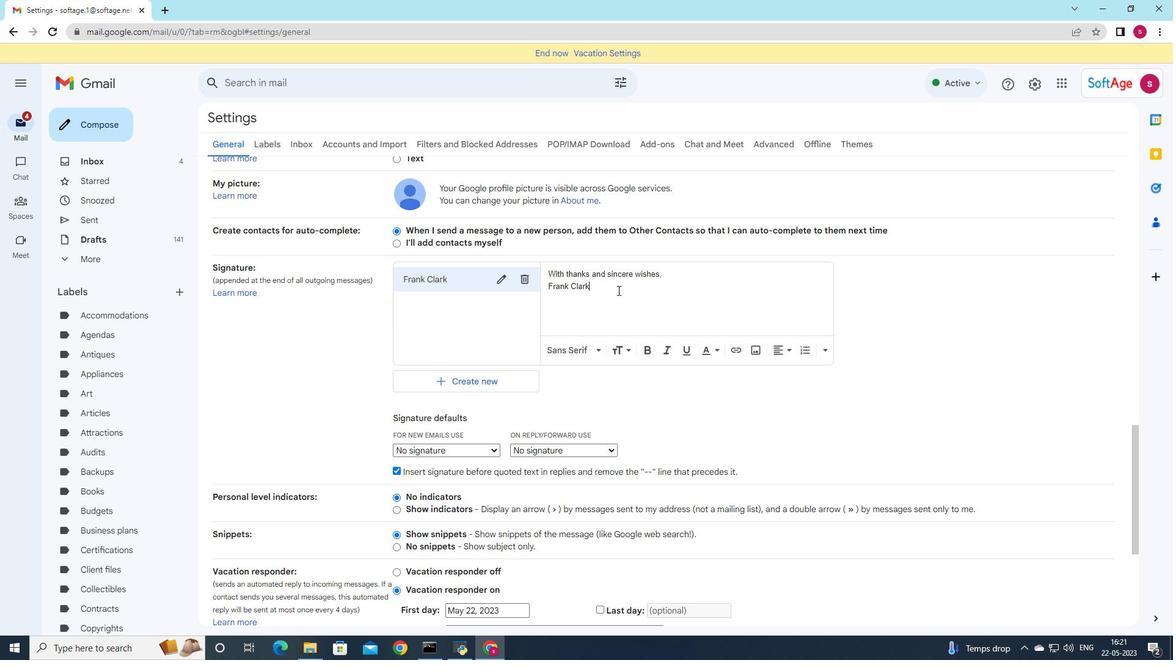 
Action: Mouse scrolled (618, 289) with delta (0, 0)
Screenshot: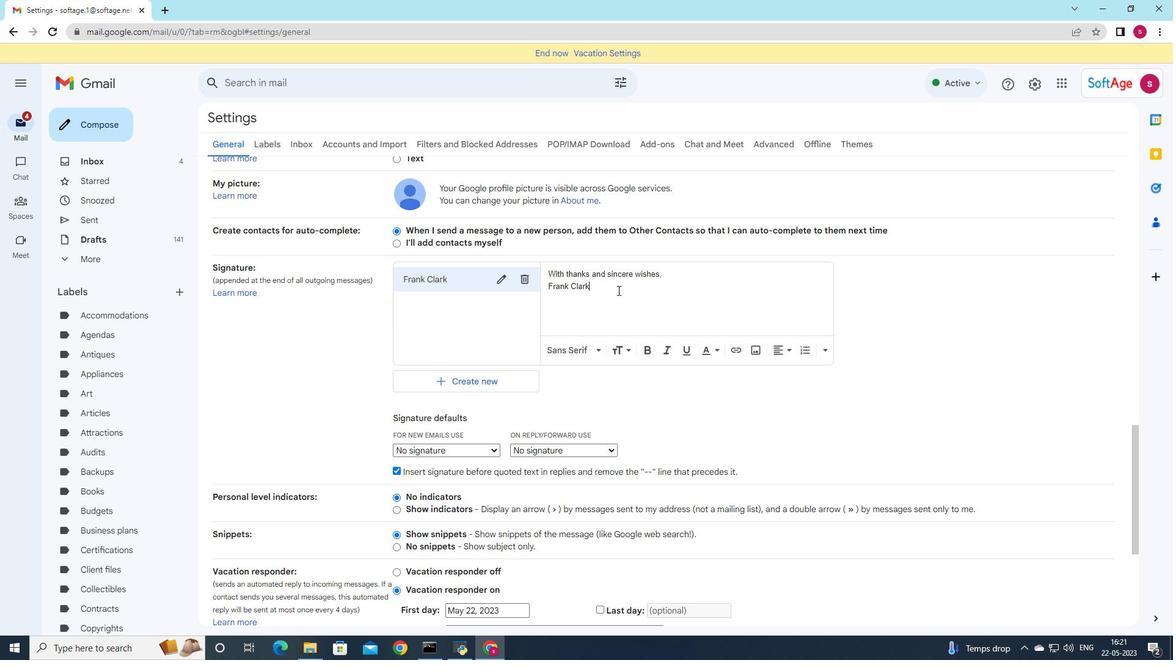 
Action: Mouse moved to (483, 325)
Screenshot: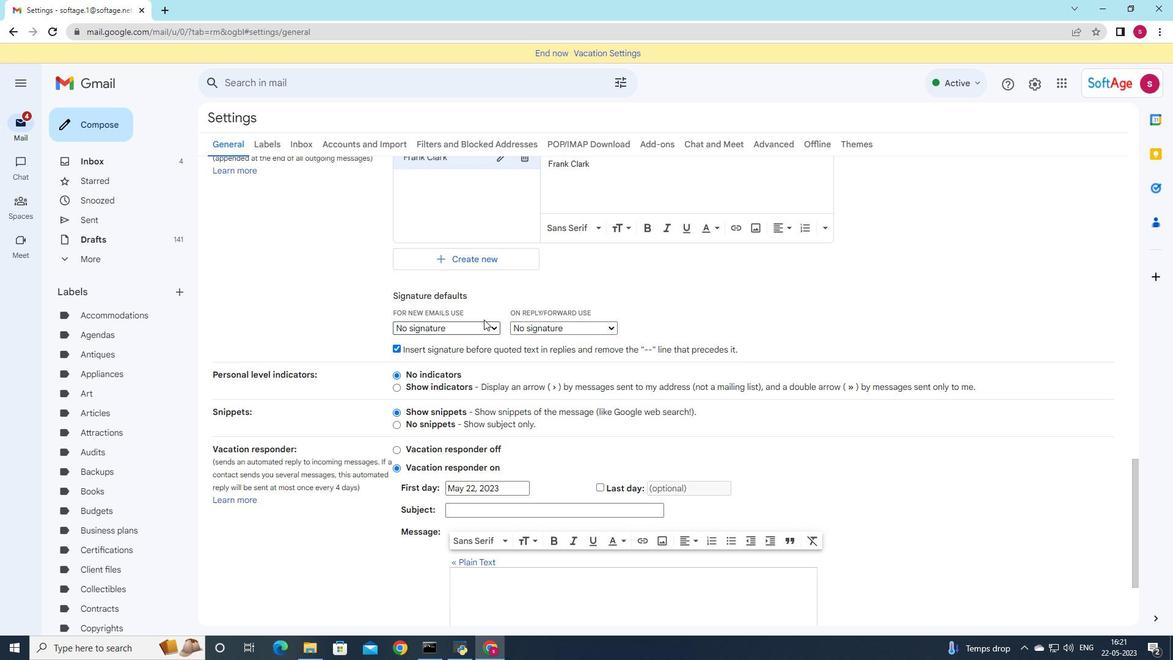 
Action: Mouse pressed left at (483, 325)
Screenshot: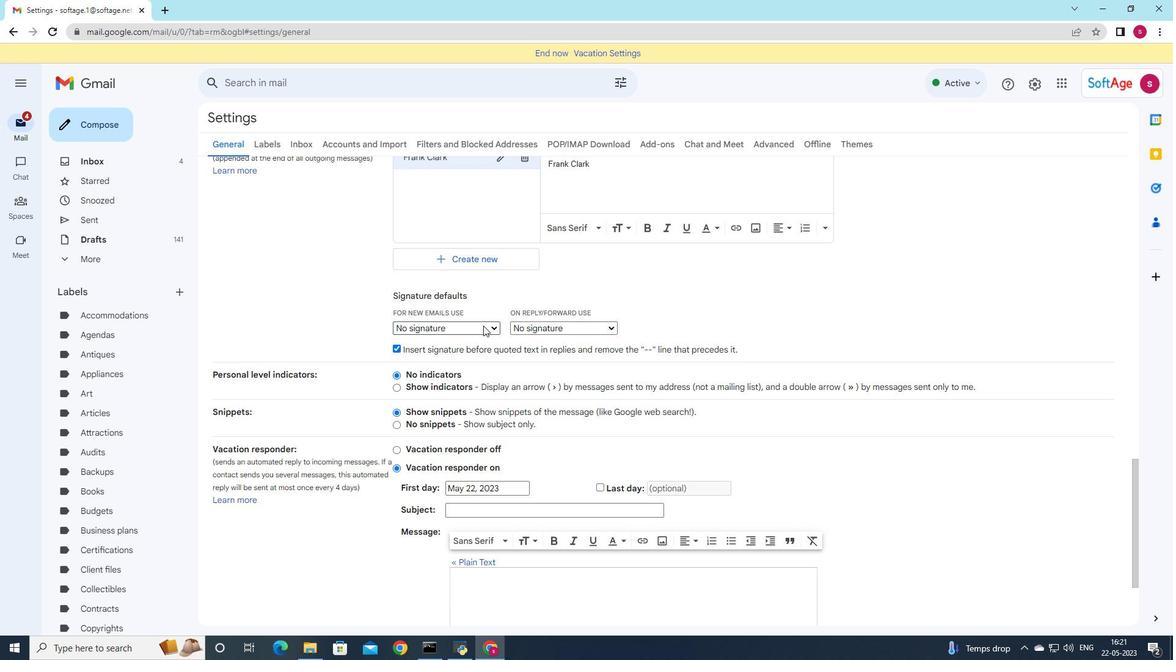 
Action: Mouse moved to (478, 351)
Screenshot: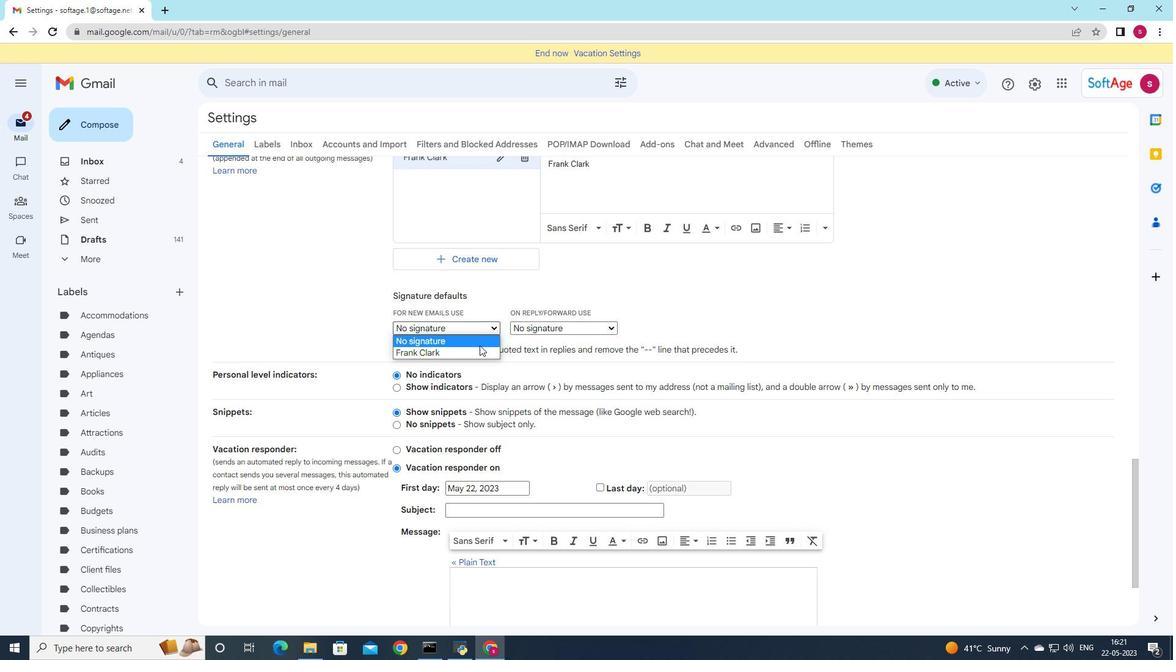 
Action: Mouse pressed left at (478, 351)
Screenshot: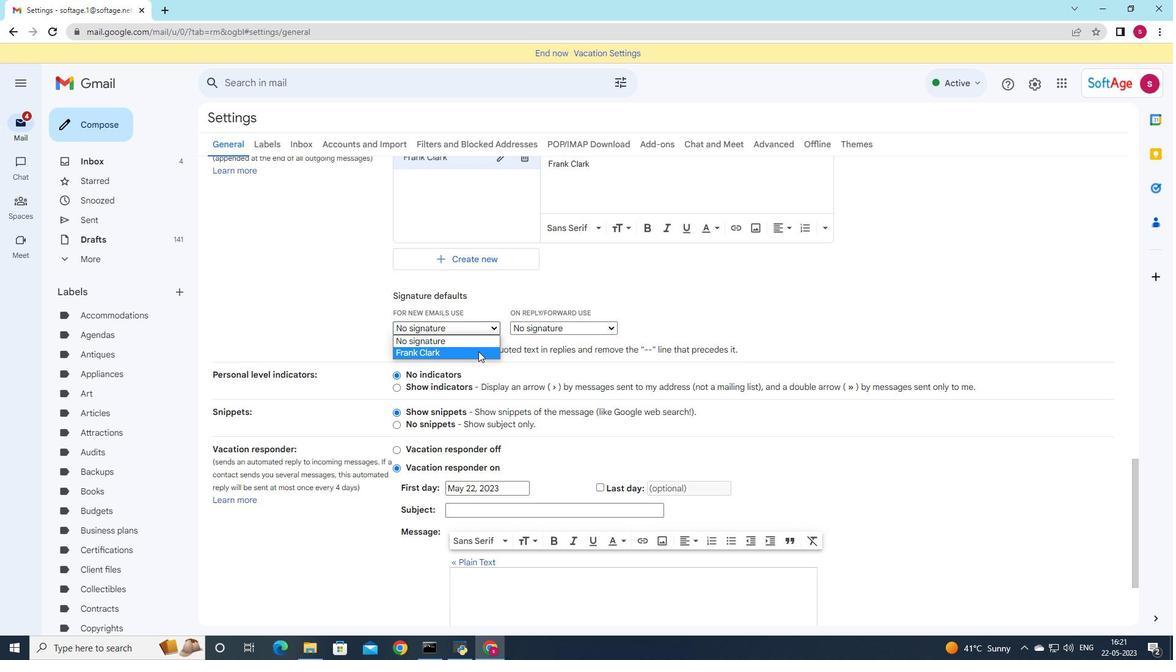 
Action: Mouse moved to (522, 325)
Screenshot: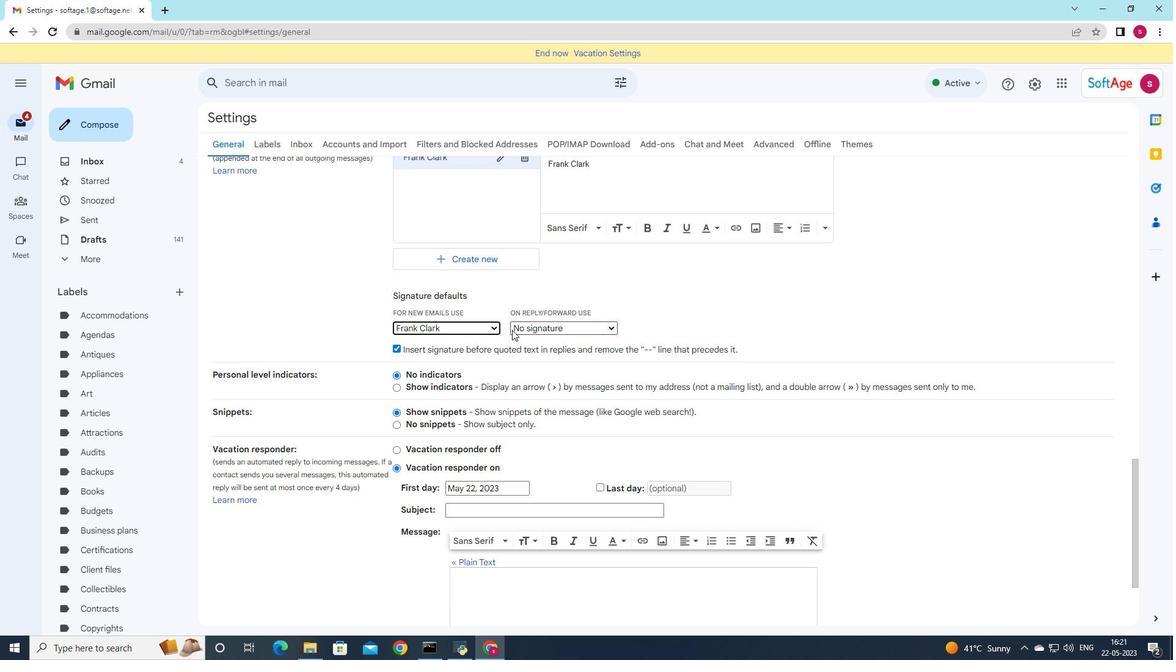 
Action: Mouse pressed left at (522, 325)
Screenshot: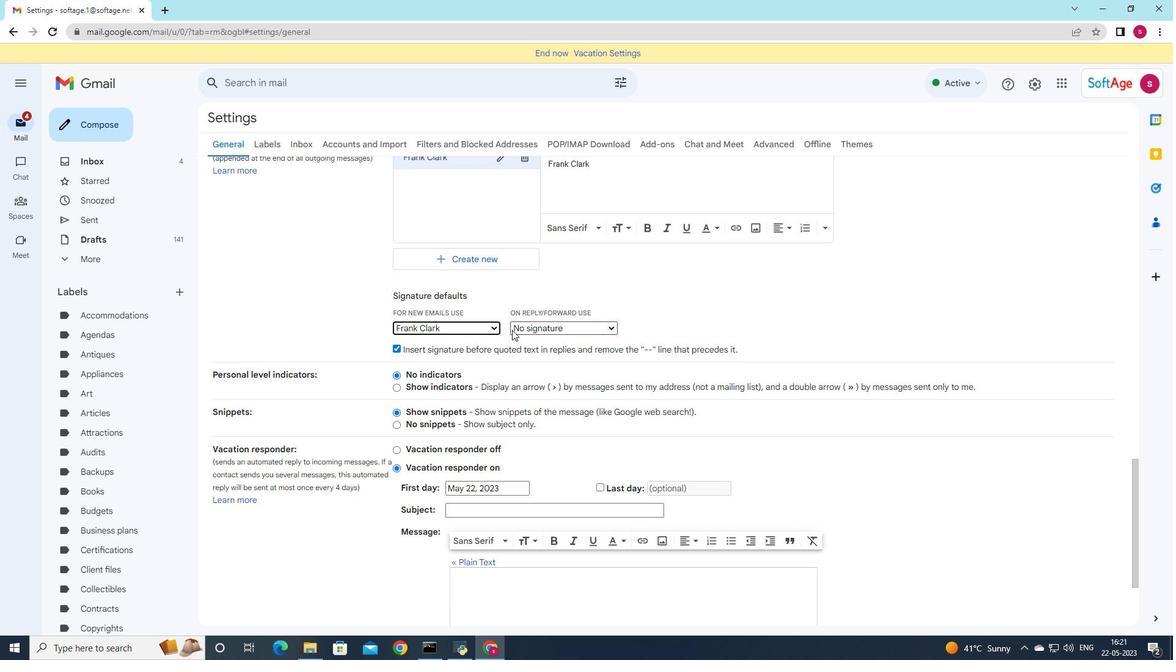 
Action: Mouse moved to (525, 353)
Screenshot: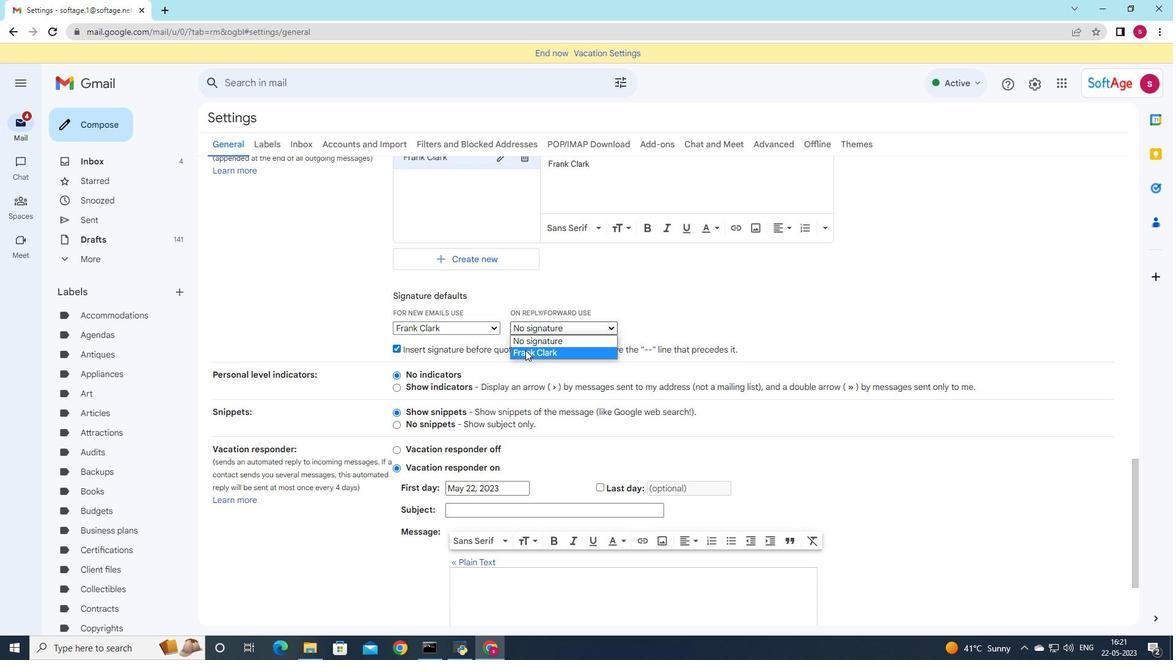 
Action: Mouse pressed left at (525, 353)
Screenshot: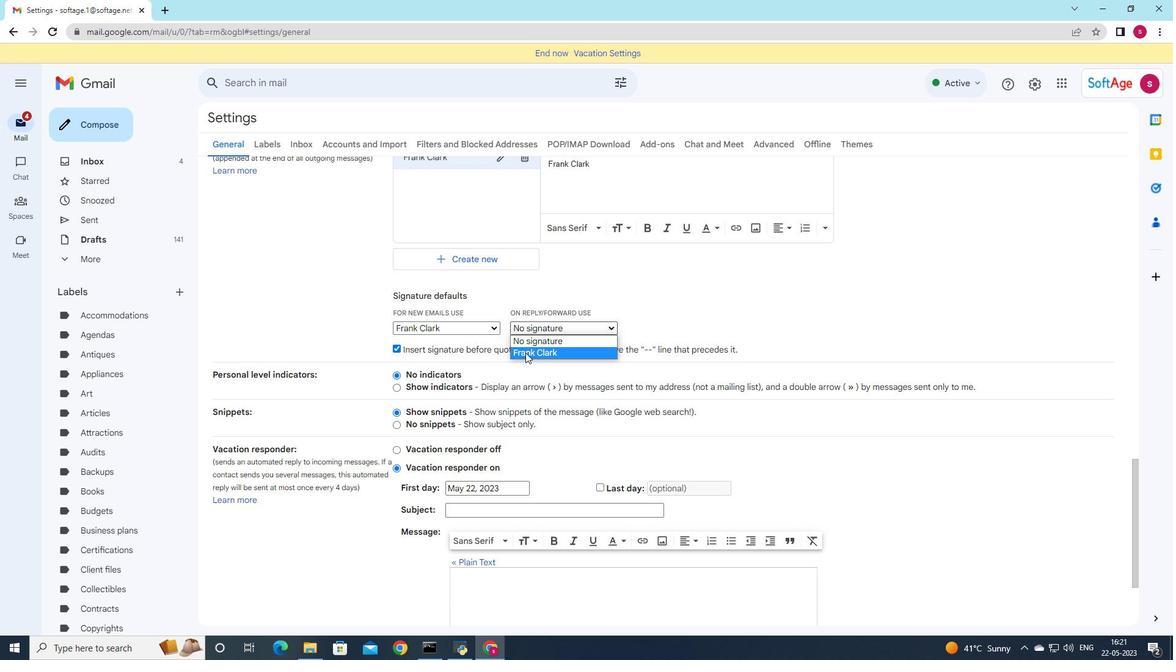 
Action: Mouse scrolled (525, 352) with delta (0, 0)
Screenshot: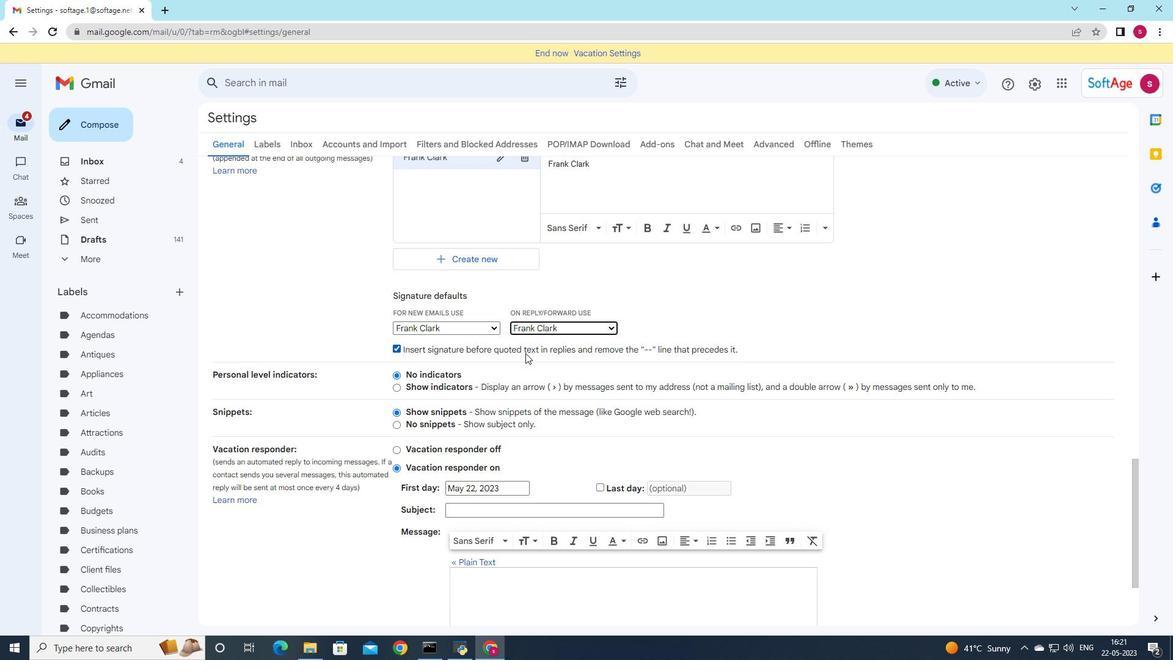 
Action: Mouse scrolled (525, 352) with delta (0, 0)
Screenshot: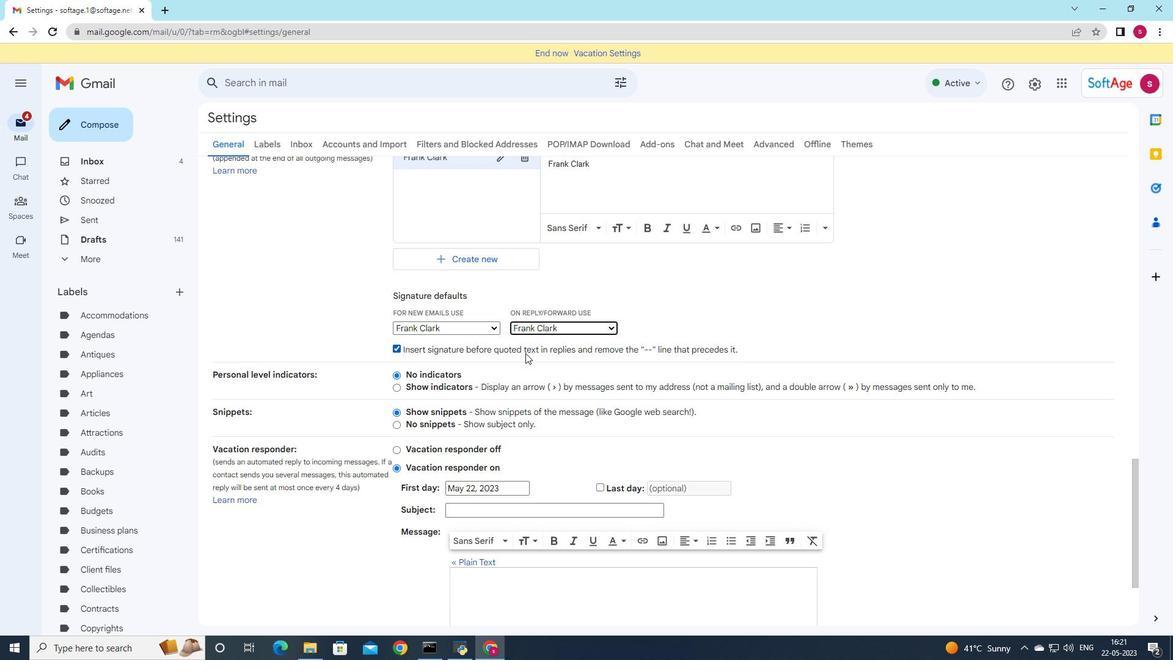 
Action: Mouse scrolled (525, 352) with delta (0, 0)
Screenshot: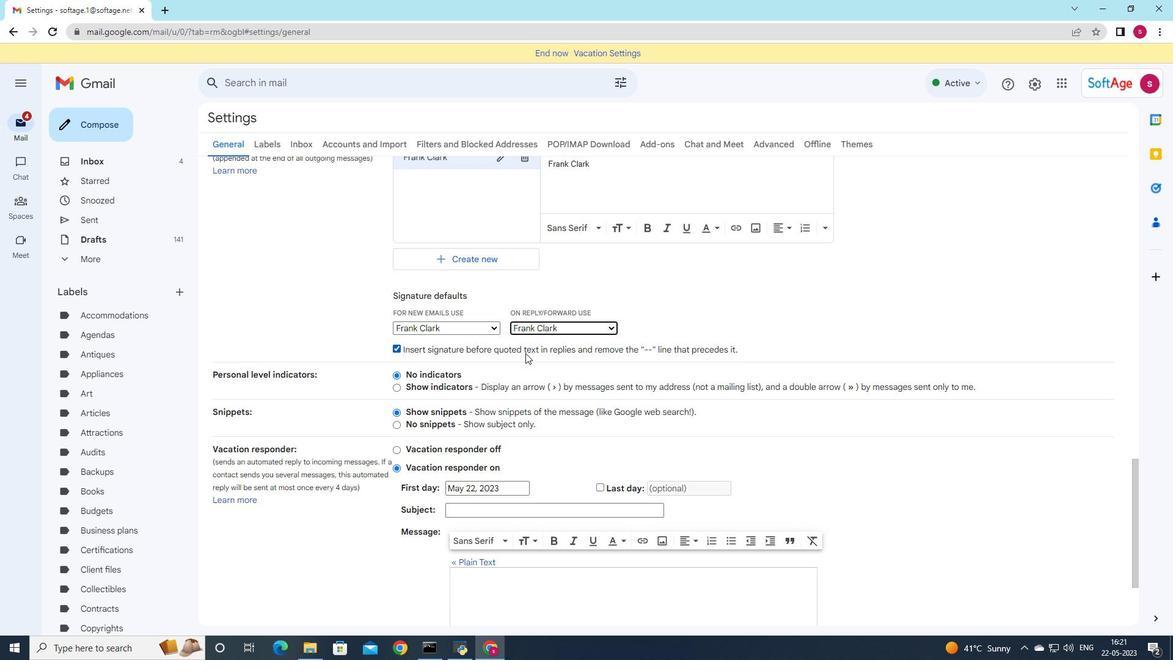 
Action: Mouse scrolled (525, 352) with delta (0, 0)
Screenshot: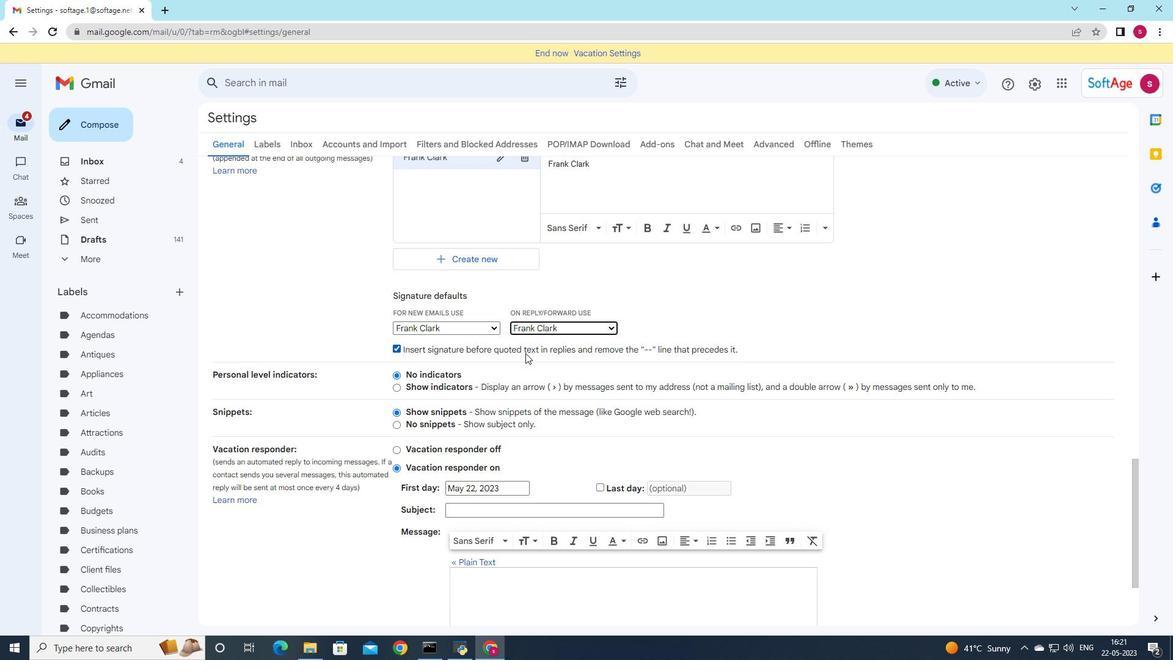 
Action: Mouse scrolled (525, 352) with delta (0, 0)
Screenshot: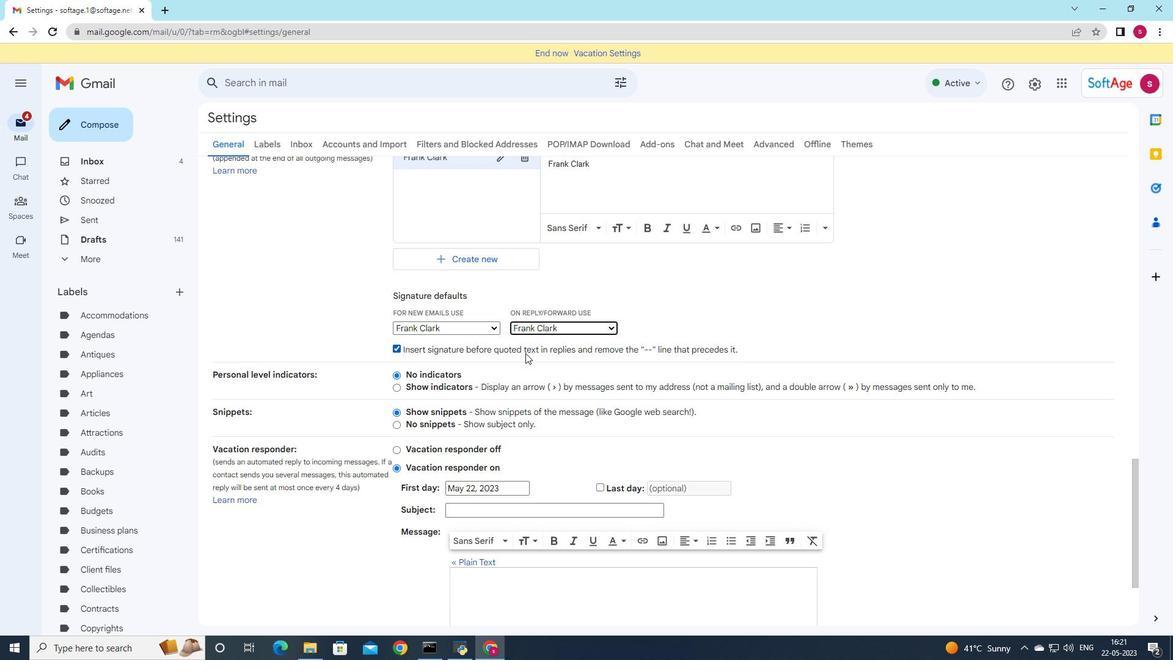 
Action: Mouse scrolled (525, 352) with delta (0, 0)
Screenshot: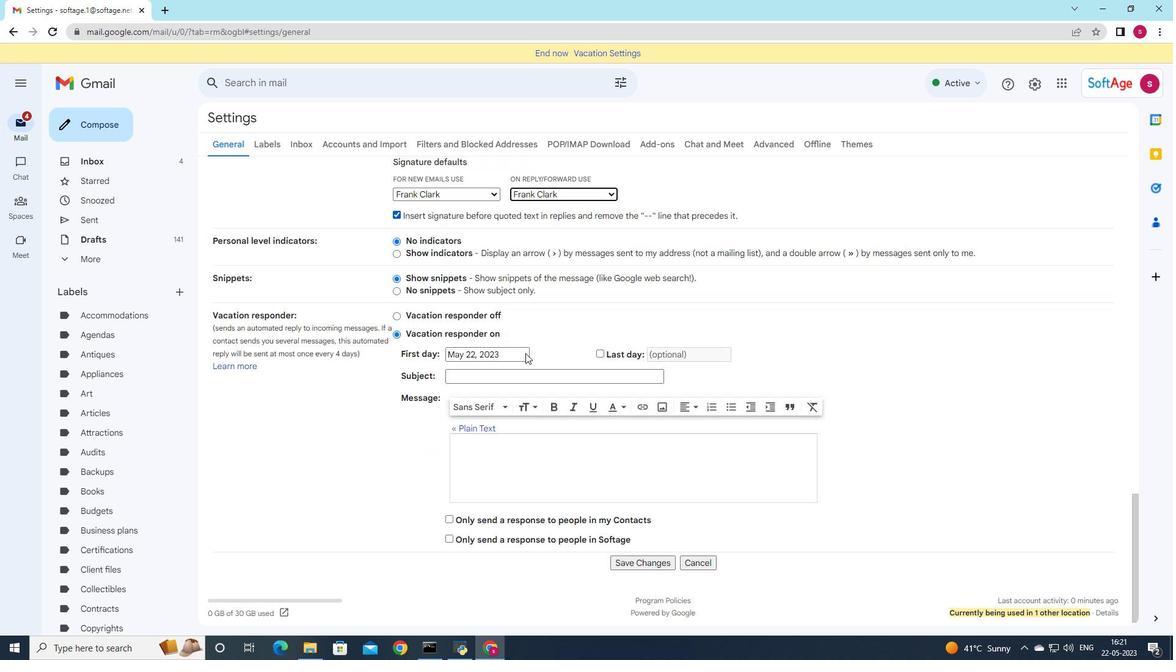 
Action: Mouse scrolled (525, 352) with delta (0, 0)
Screenshot: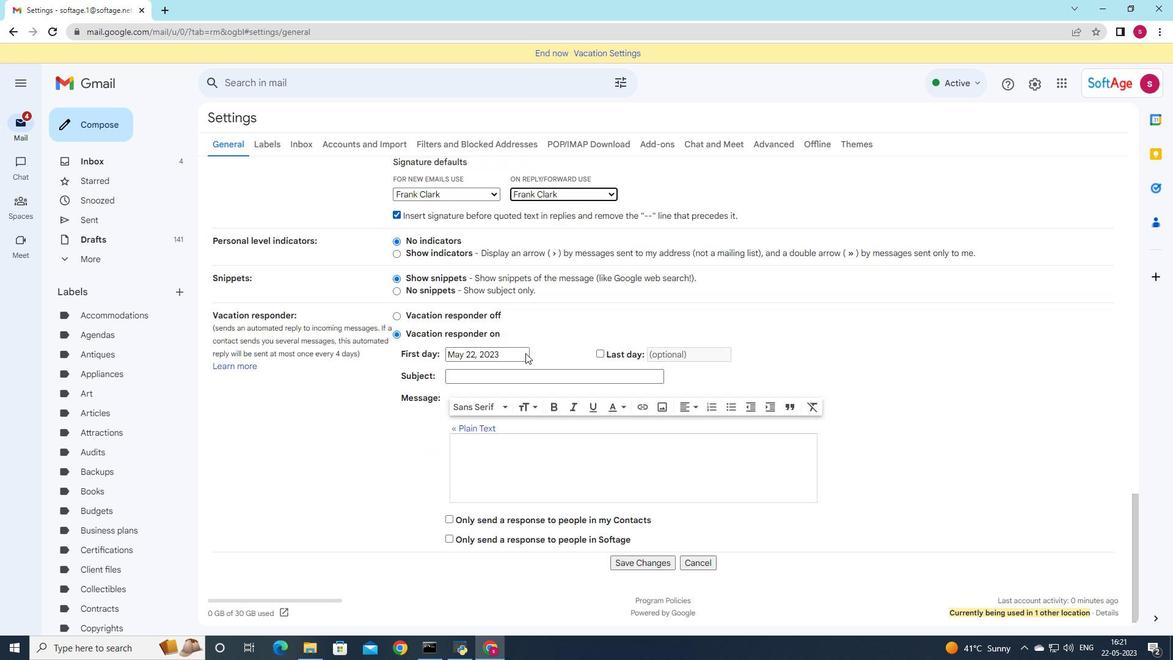 
Action: Mouse scrolled (525, 352) with delta (0, 0)
Screenshot: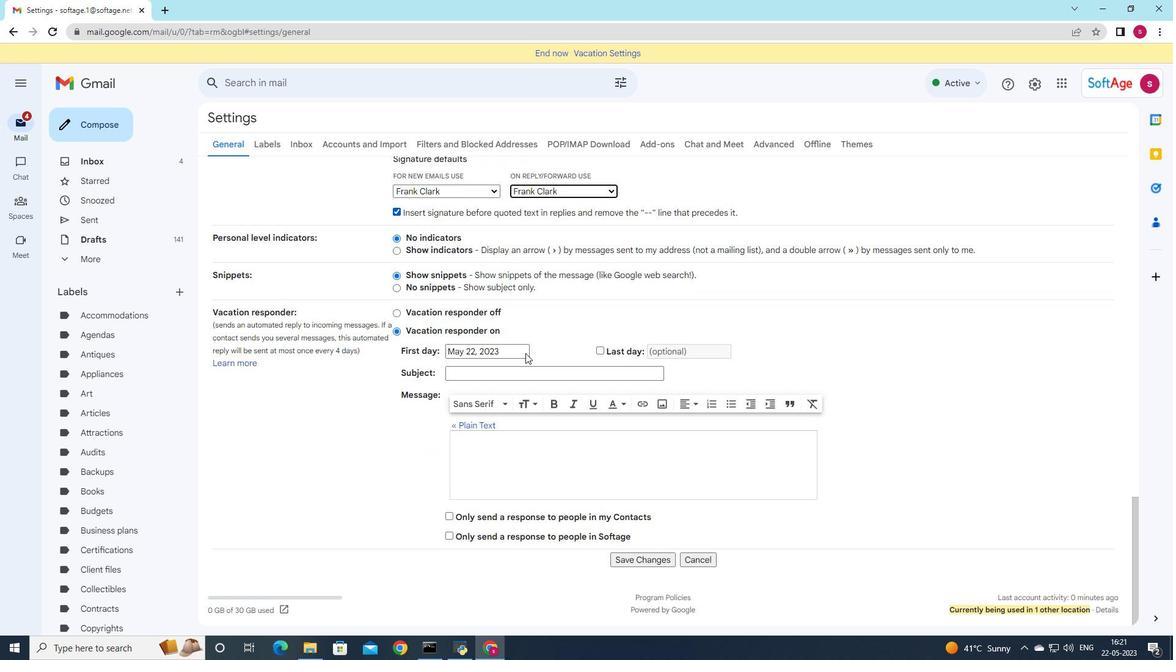 
Action: Mouse moved to (525, 353)
Screenshot: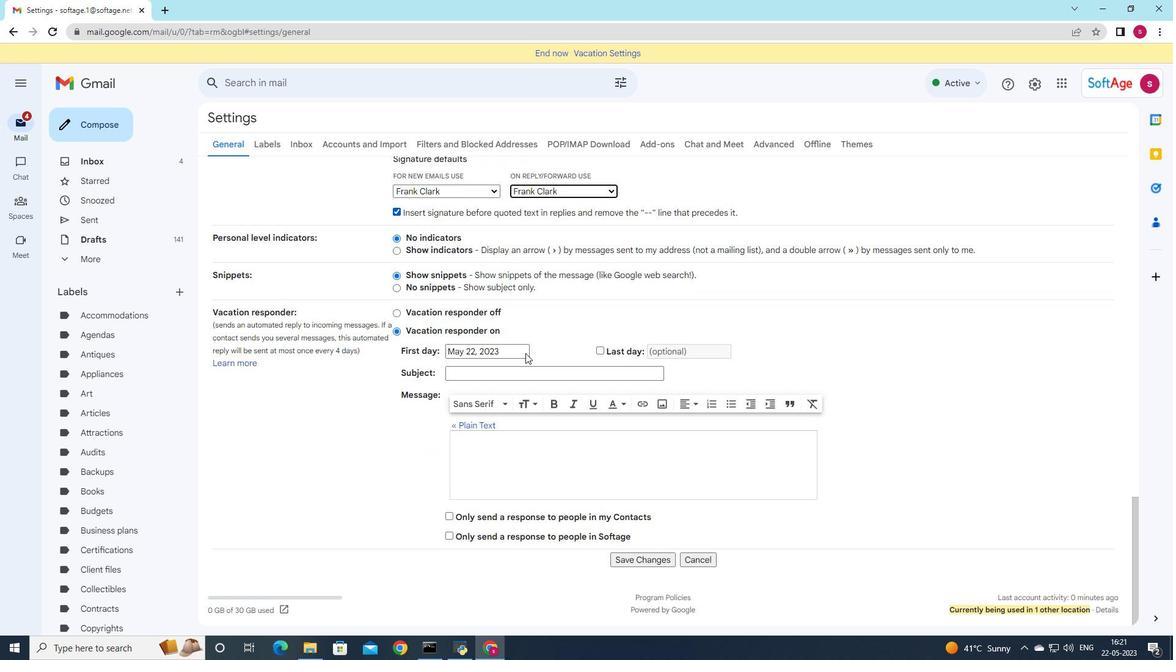 
Action: Mouse scrolled (525, 352) with delta (0, 0)
Screenshot: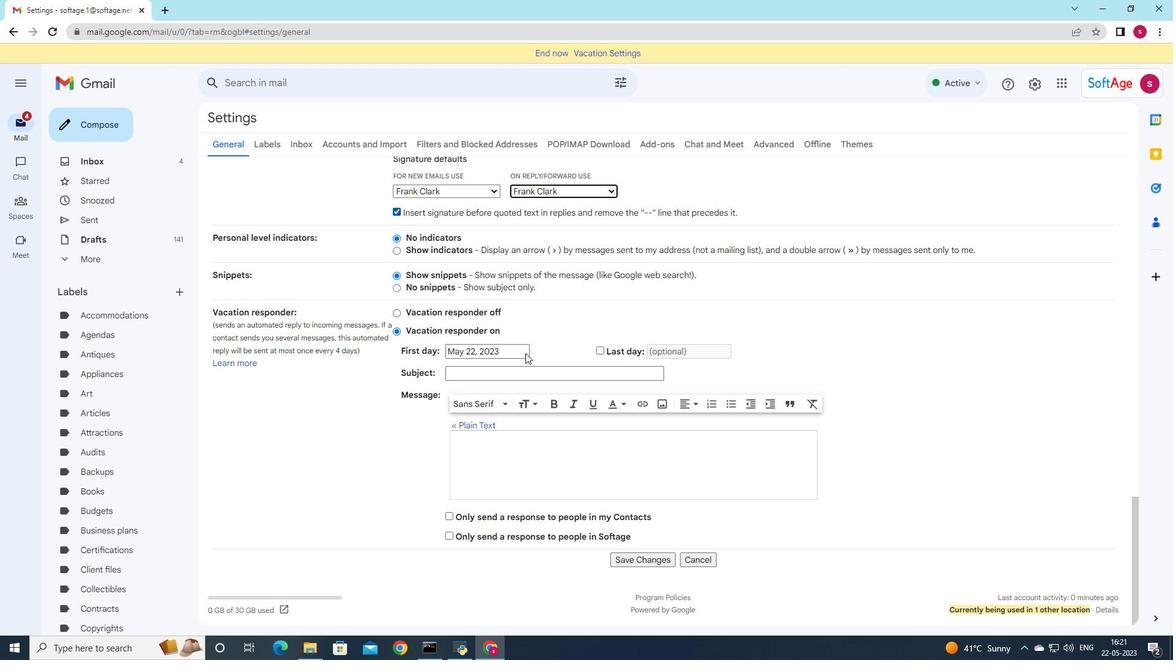 
Action: Mouse moved to (631, 559)
Screenshot: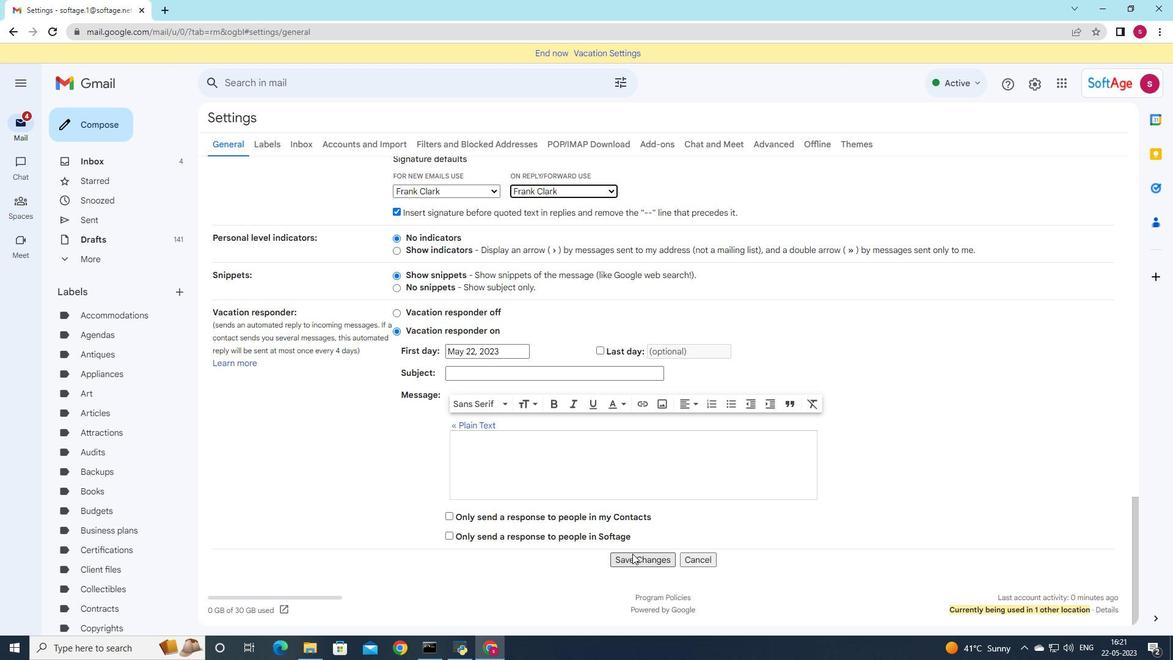
Action: Mouse pressed left at (631, 559)
Screenshot: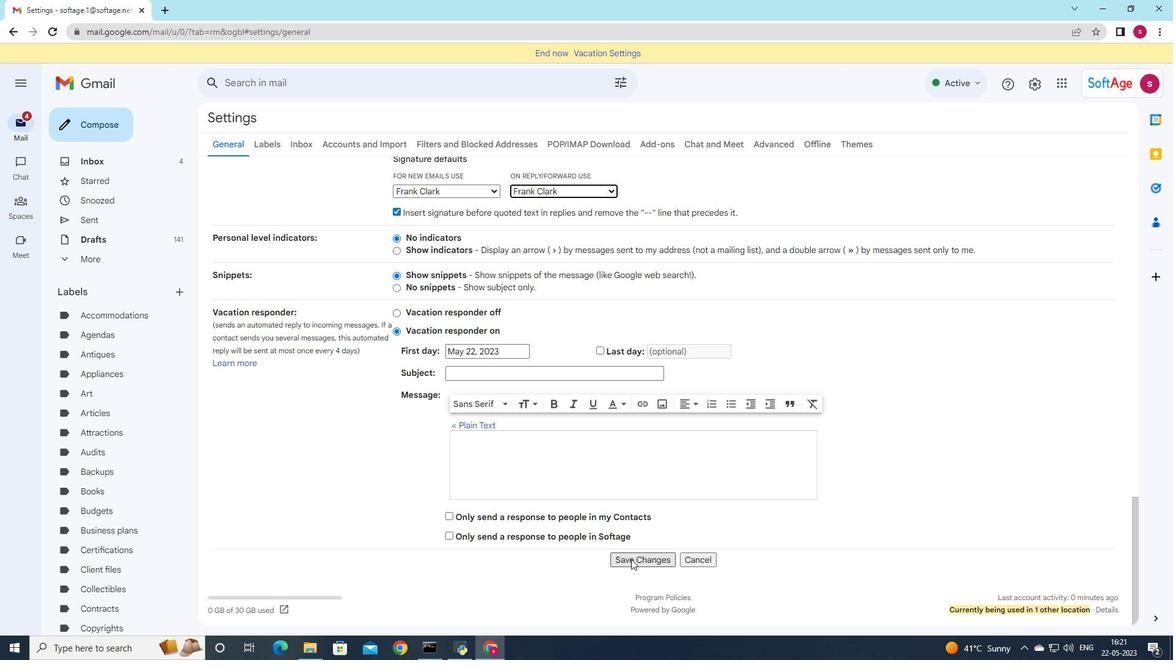 
Action: Mouse moved to (109, 120)
Screenshot: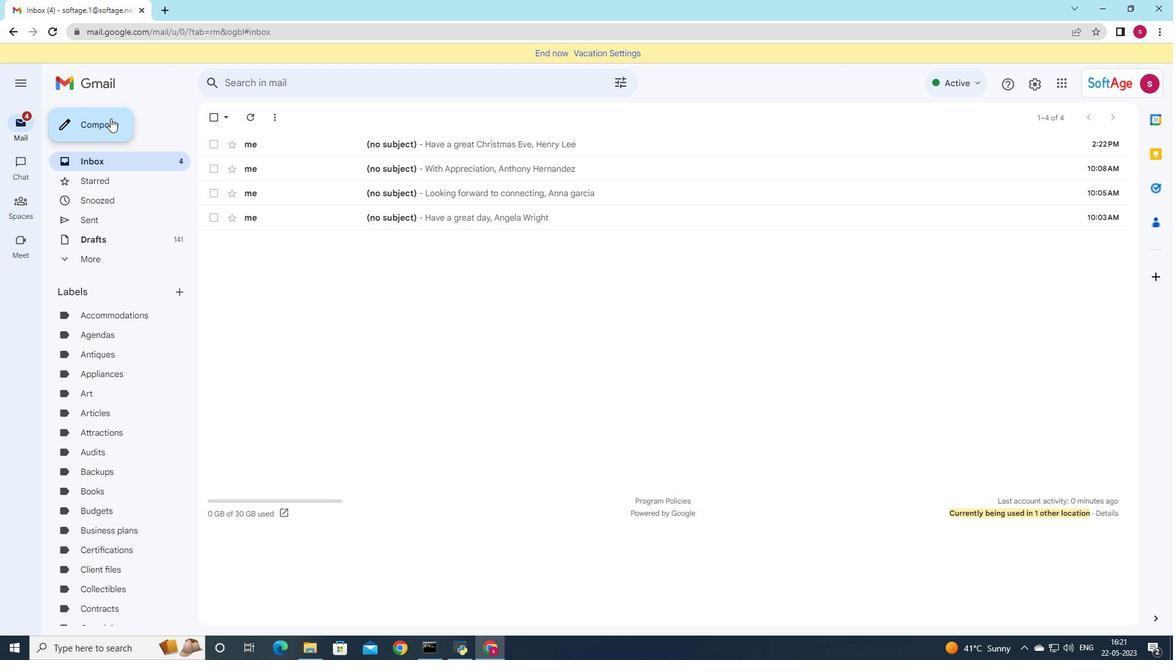 
Action: Mouse pressed left at (109, 120)
Screenshot: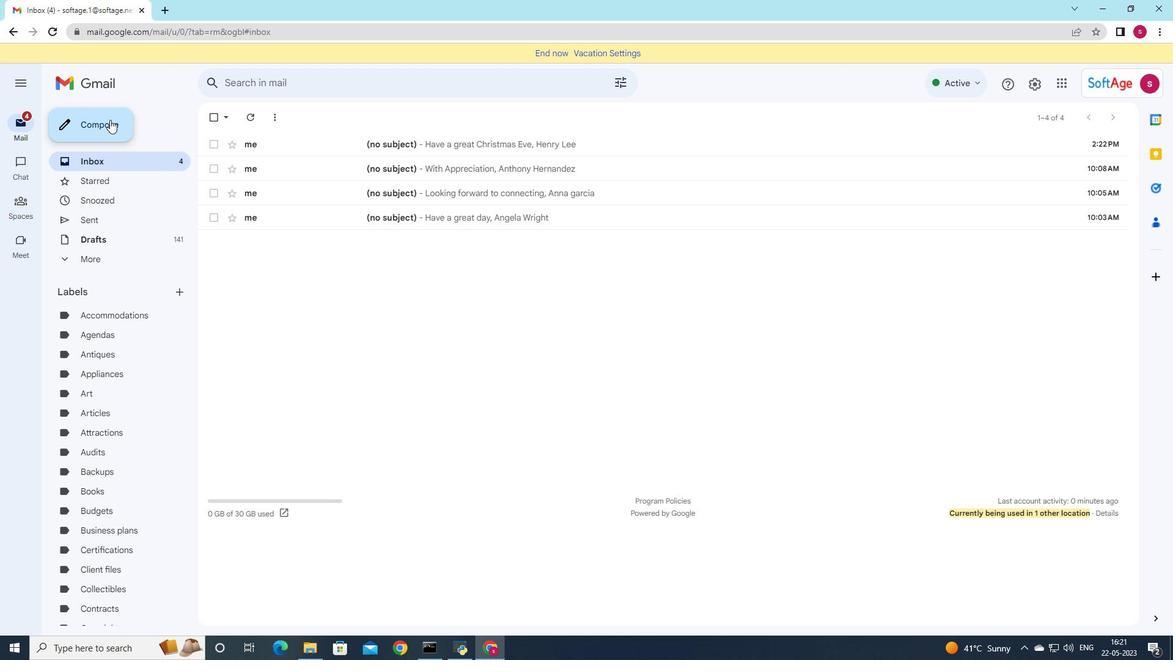 
Action: Mouse moved to (875, 315)
Screenshot: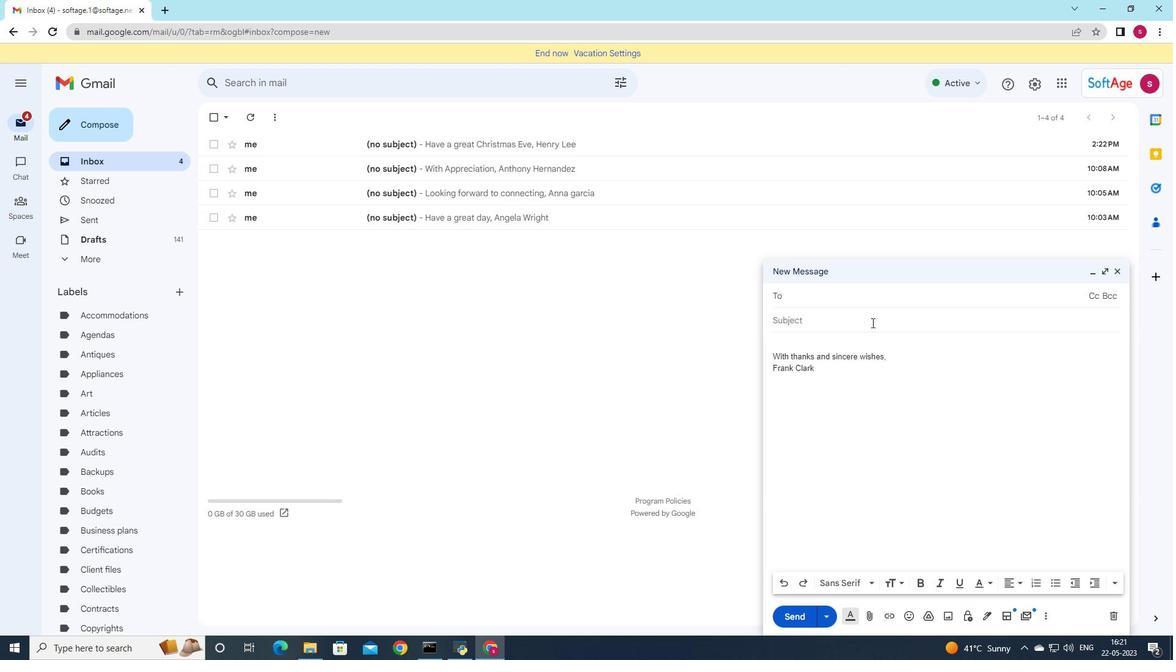 
Action: Key pressed so
Screenshot: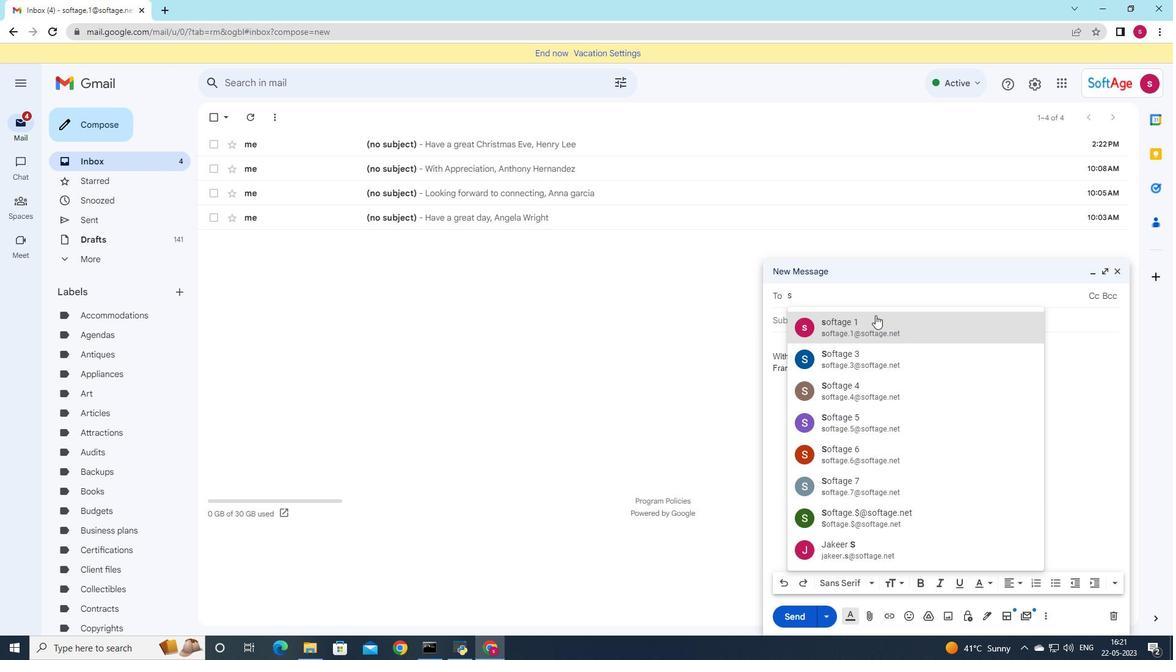 
Action: Mouse pressed left at (875, 315)
Screenshot: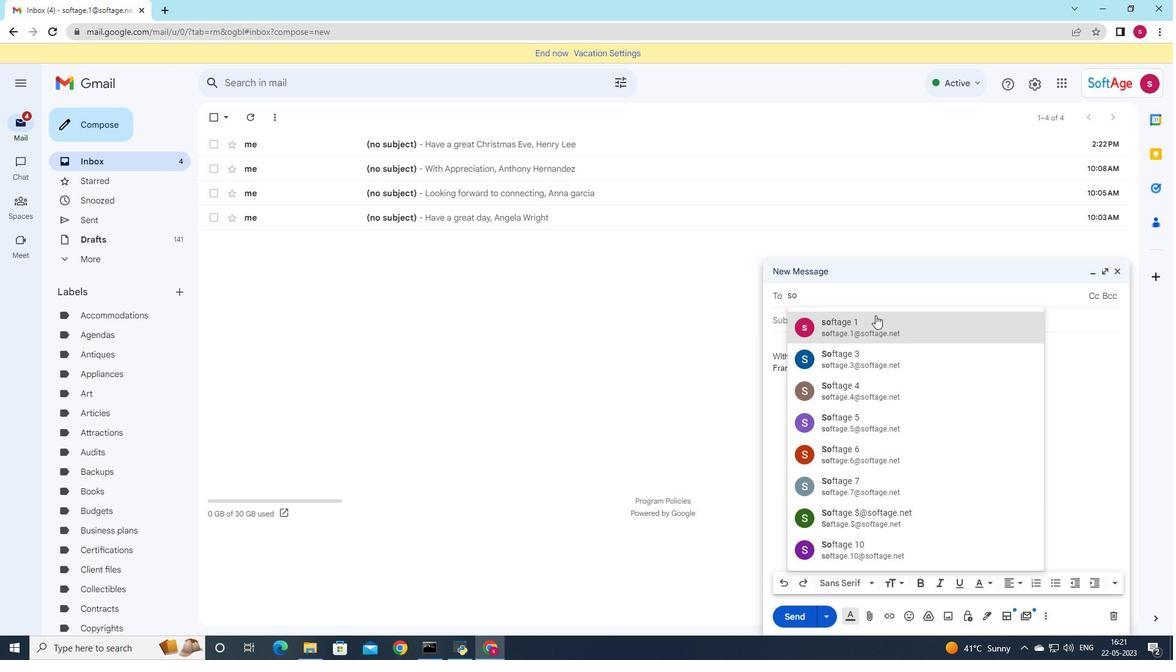 
Action: Mouse moved to (184, 286)
Screenshot: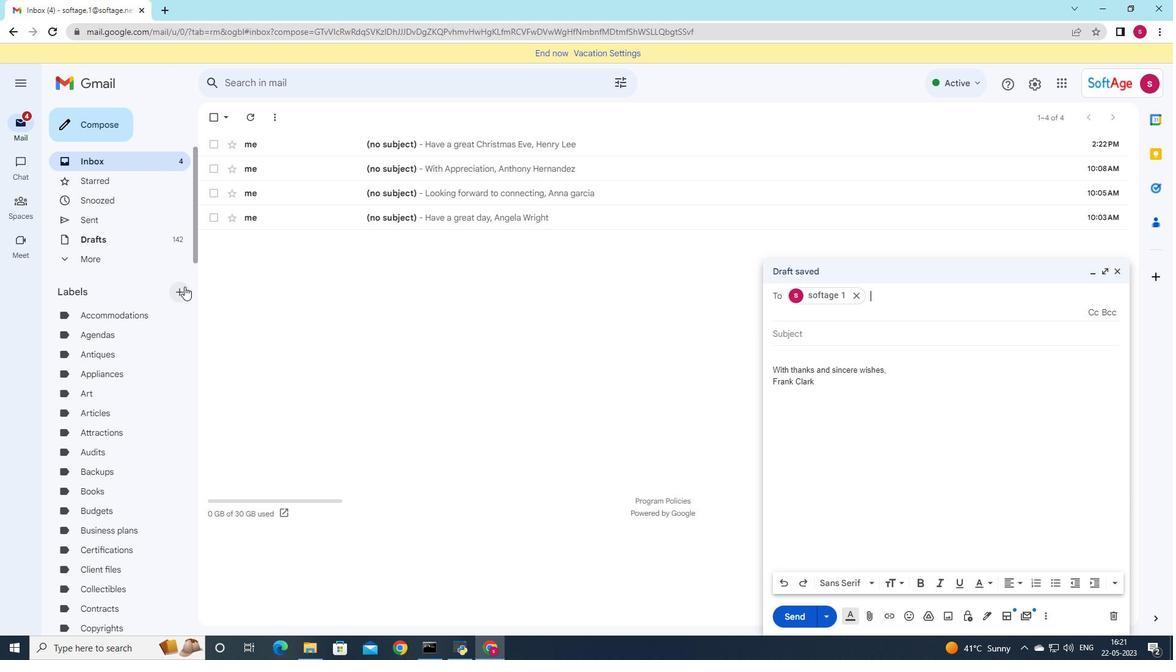 
Action: Mouse pressed left at (184, 286)
Screenshot: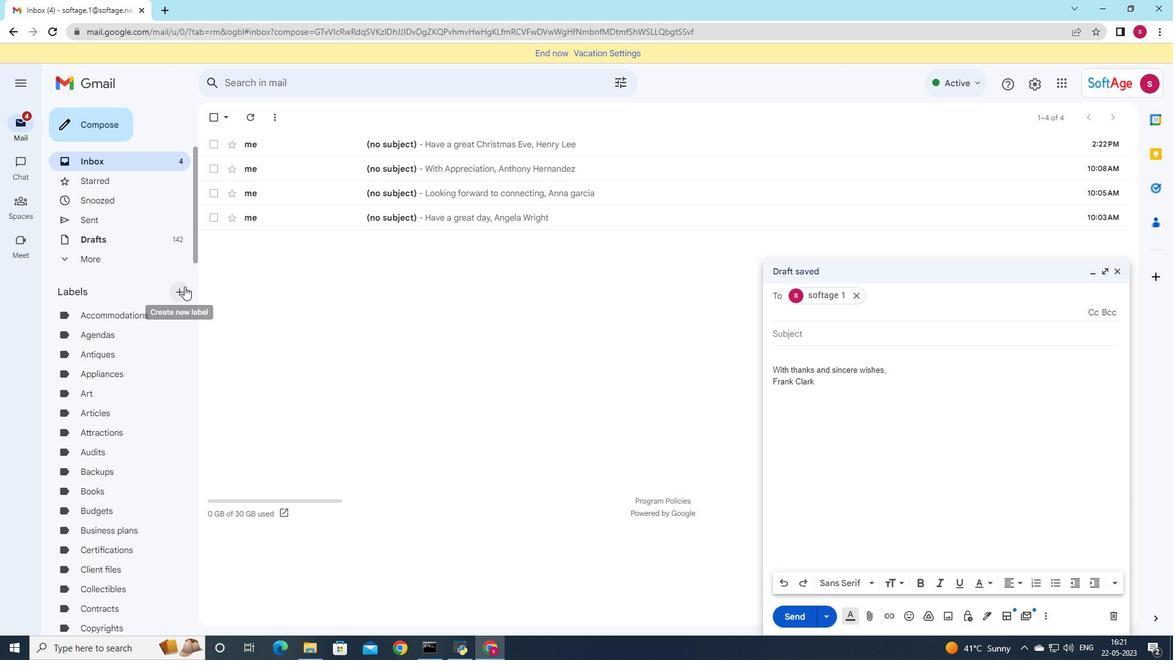 
Action: Mouse moved to (652, 316)
Screenshot: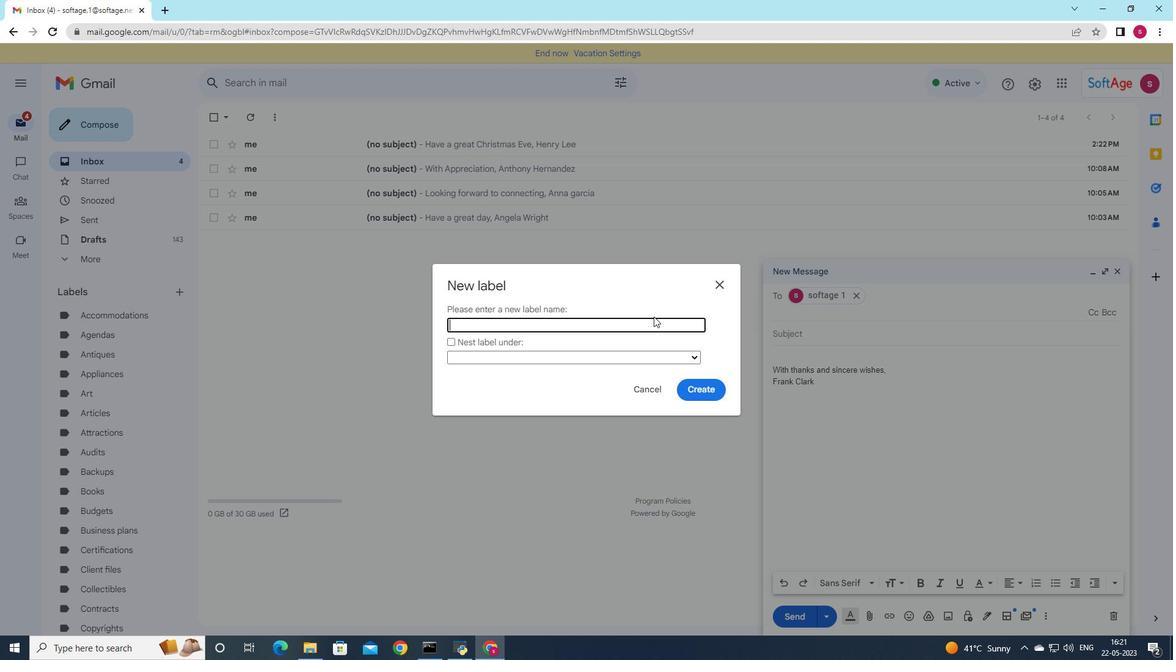 
Action: Key pressed <Key.shift>Supplies
Screenshot: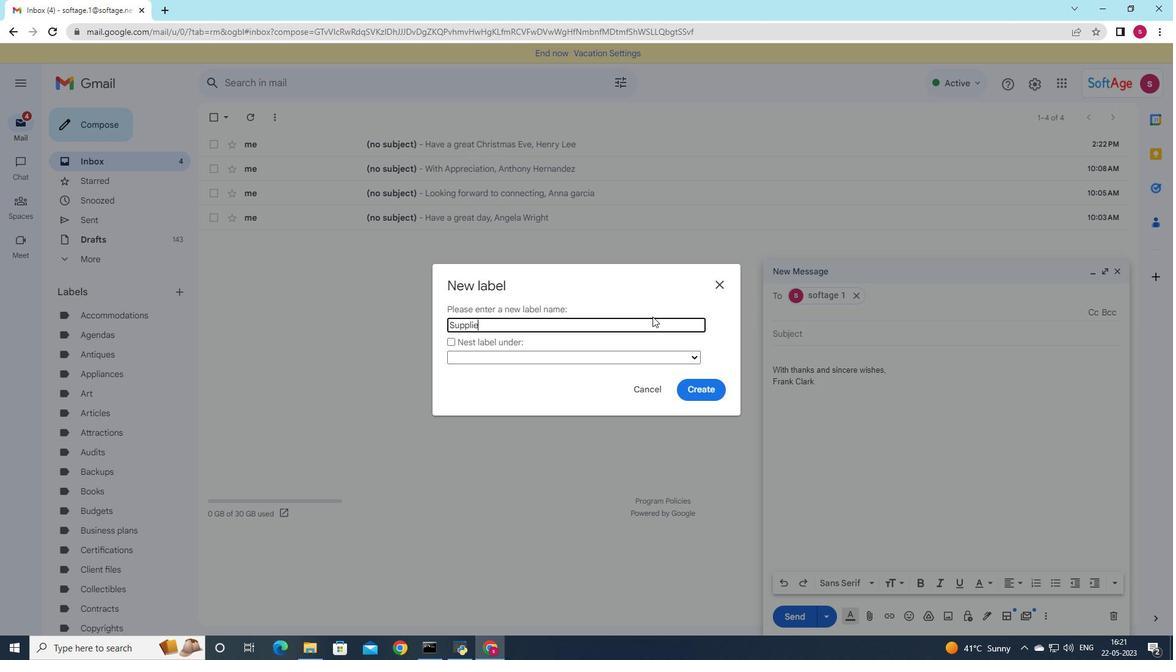 
Action: Mouse moved to (695, 390)
Screenshot: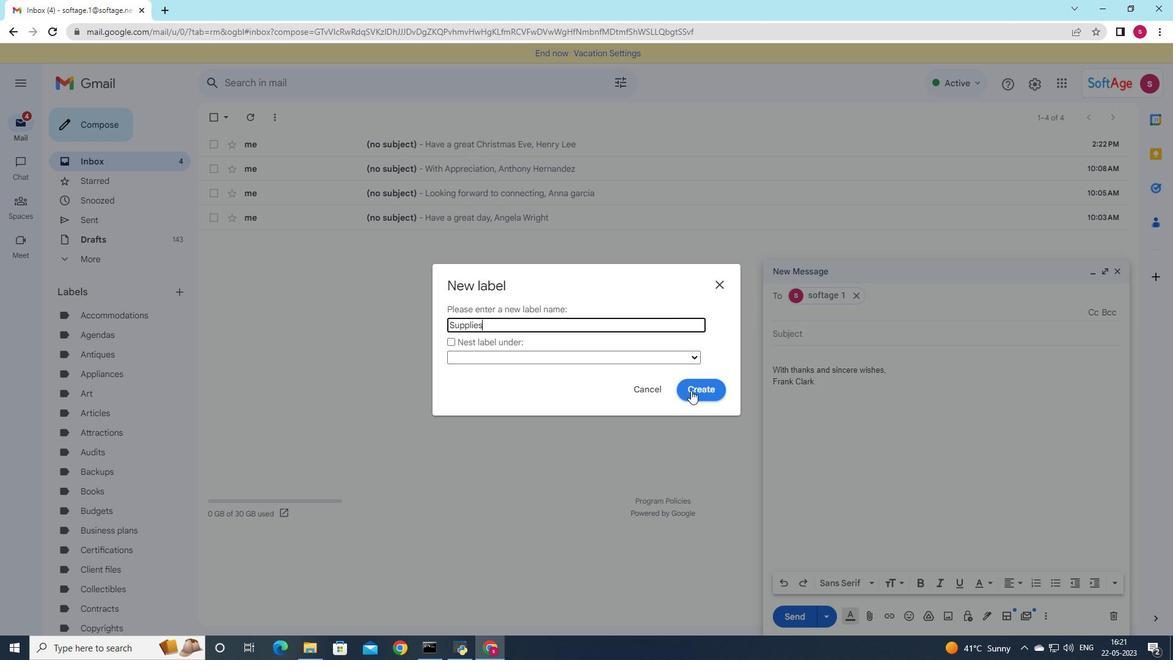 
Action: Mouse pressed left at (695, 390)
Screenshot: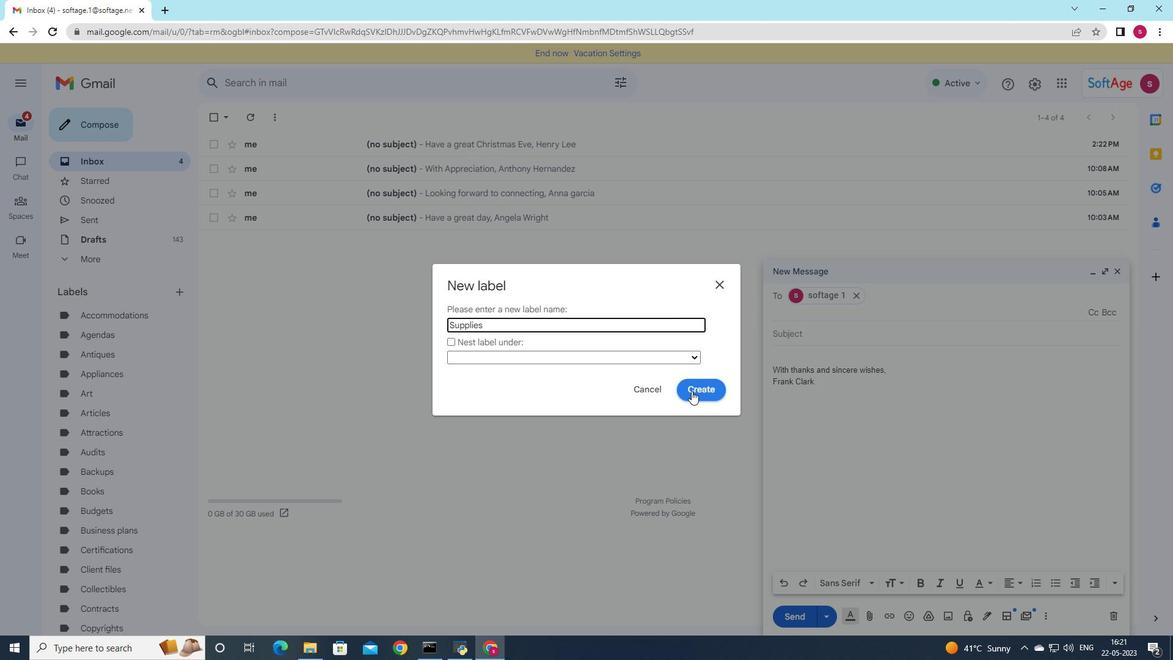 
Action: Mouse moved to (492, 448)
Screenshot: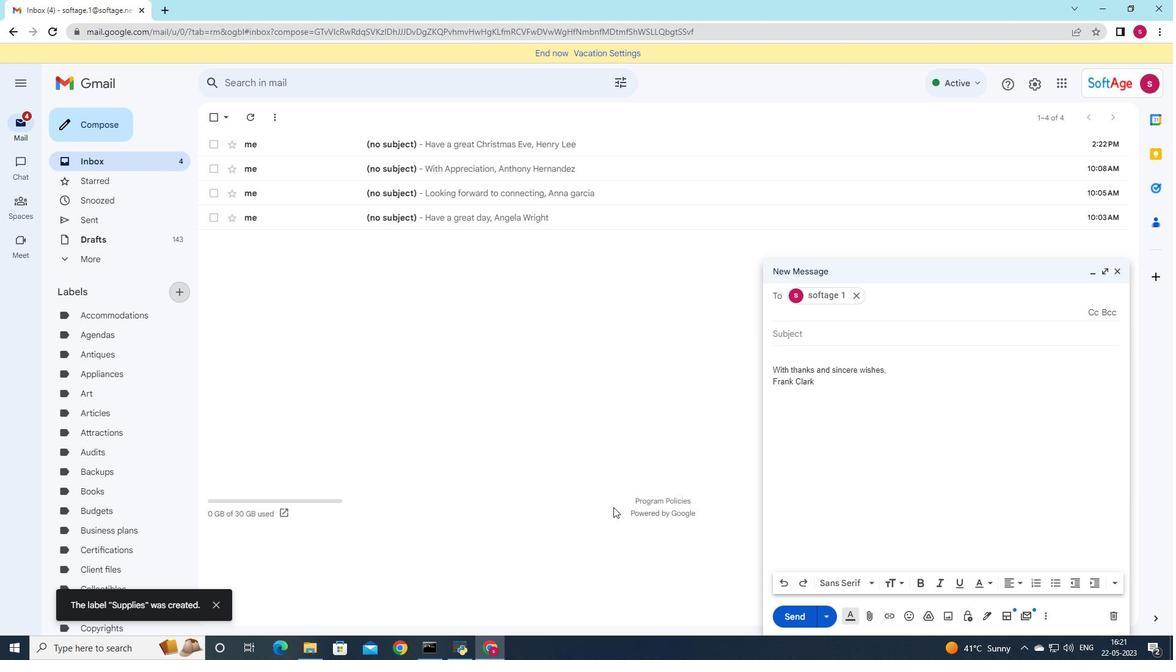 
